 Task: Add Attachment from computer to Card Card0000000337 in Board Board0000000085 in Workspace WS0000000029 in Trello. Add Cover Green to Card Card0000000337 in Board Board0000000085 in Workspace WS0000000029 in Trello. Add "Move Card To …" Button titled Button0000000337 to "top" of the list "To Do" to Card Card0000000337 in Board Board0000000085 in Workspace WS0000000029 in Trello. Add Description DS0000000337 to Card Card0000000338 in Board Board0000000085 in Workspace WS0000000029 in Trello. Add Comment CM0000000337 to Card Card0000000338 in Board Board0000000085 in Workspace WS0000000029 in Trello
Action: Mouse moved to (68, 325)
Screenshot: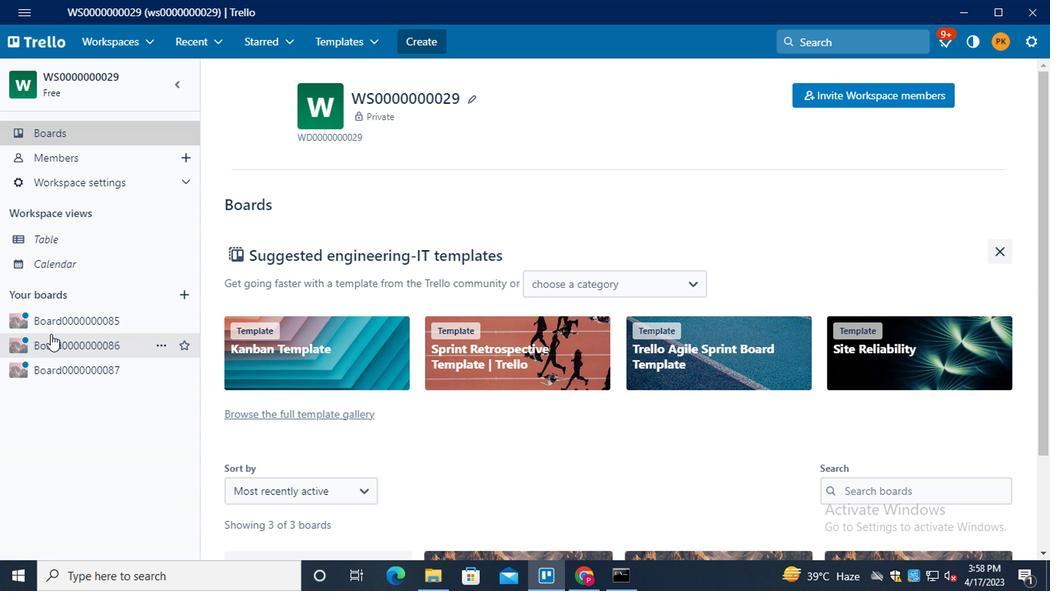 
Action: Mouse pressed left at (68, 325)
Screenshot: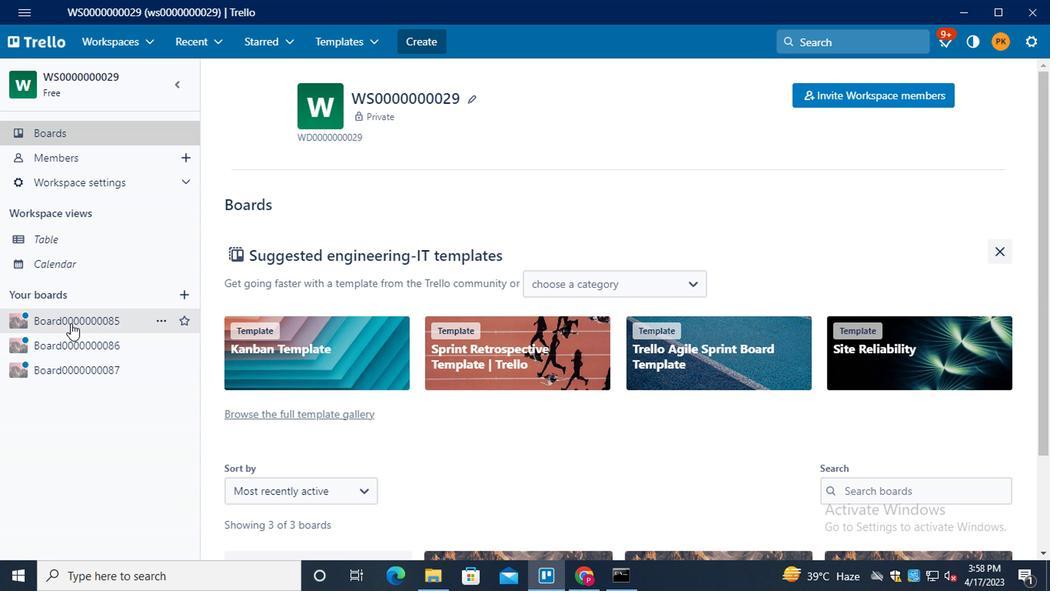 
Action: Mouse moved to (337, 163)
Screenshot: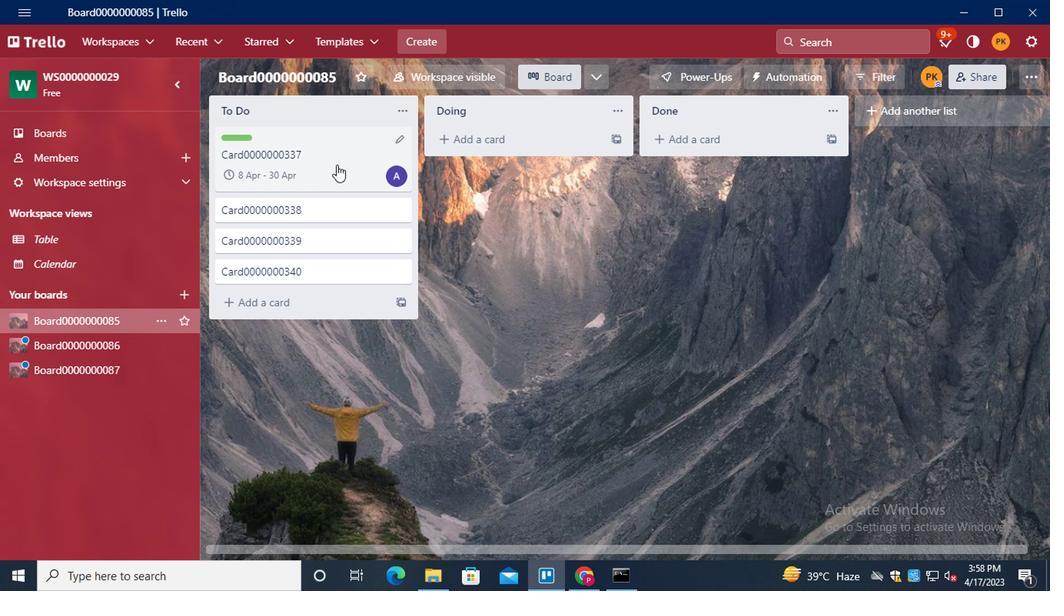 
Action: Mouse pressed left at (337, 163)
Screenshot: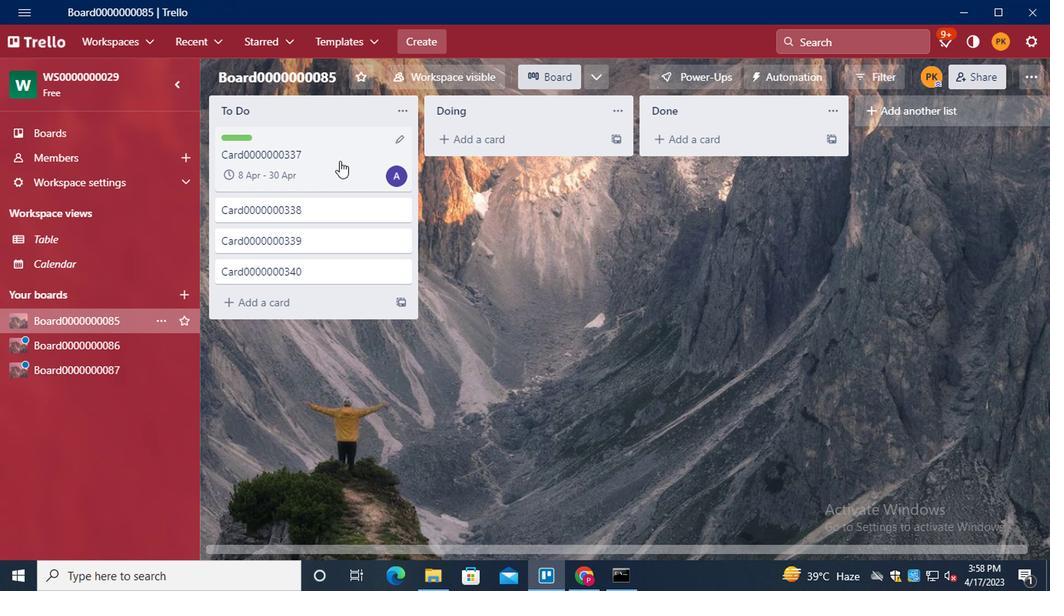 
Action: Mouse moved to (737, 268)
Screenshot: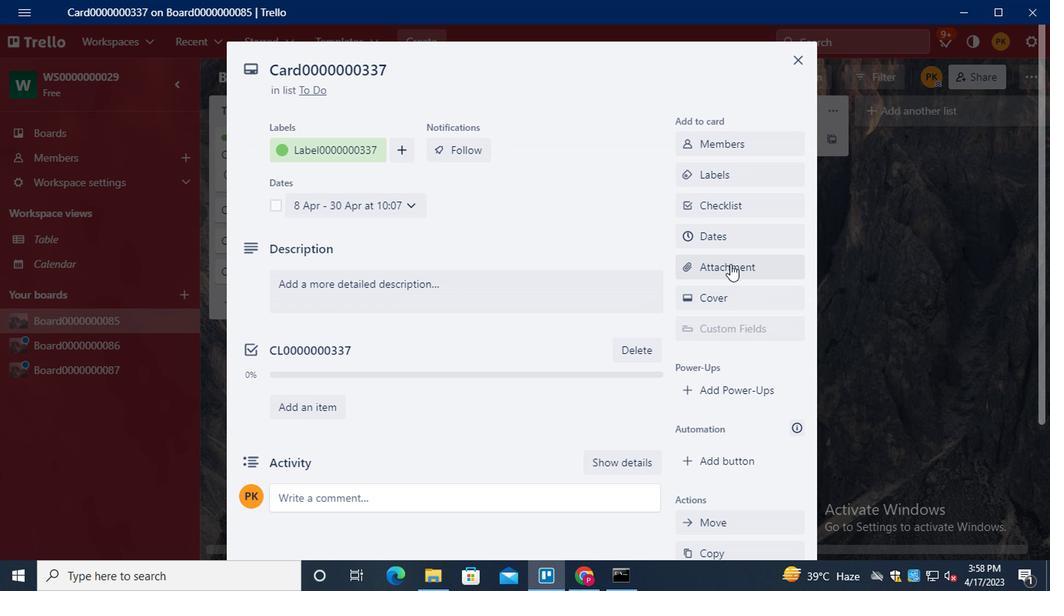 
Action: Mouse pressed left at (737, 268)
Screenshot: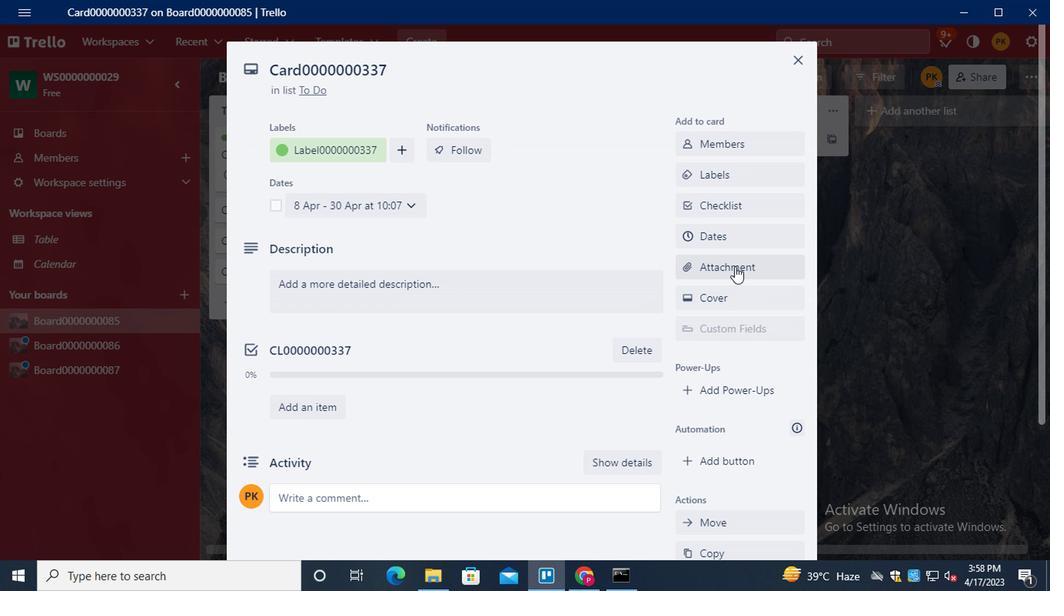 
Action: Mouse moved to (763, 137)
Screenshot: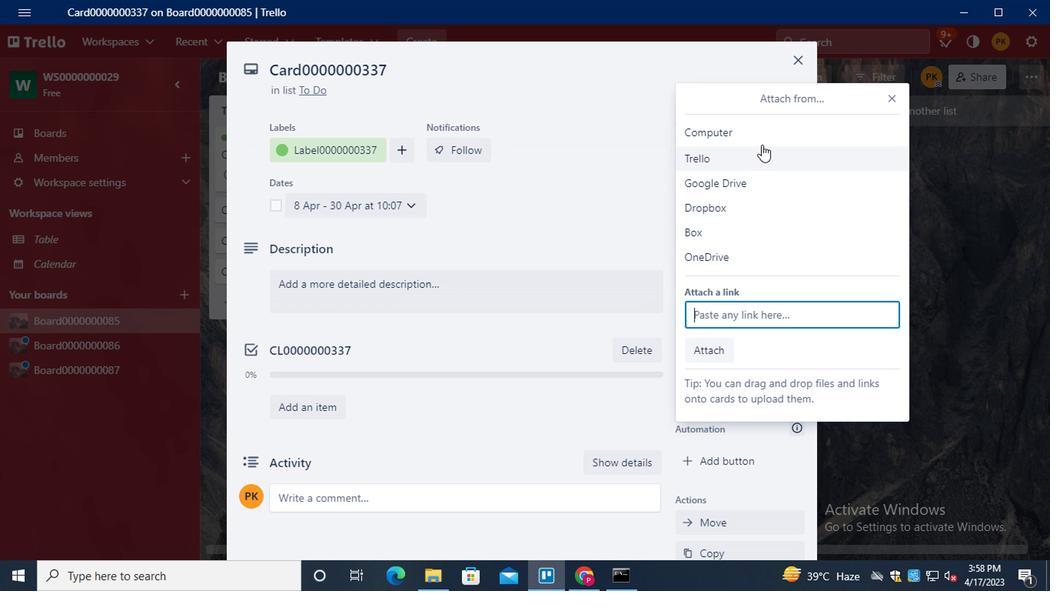 
Action: Mouse pressed left at (763, 137)
Screenshot: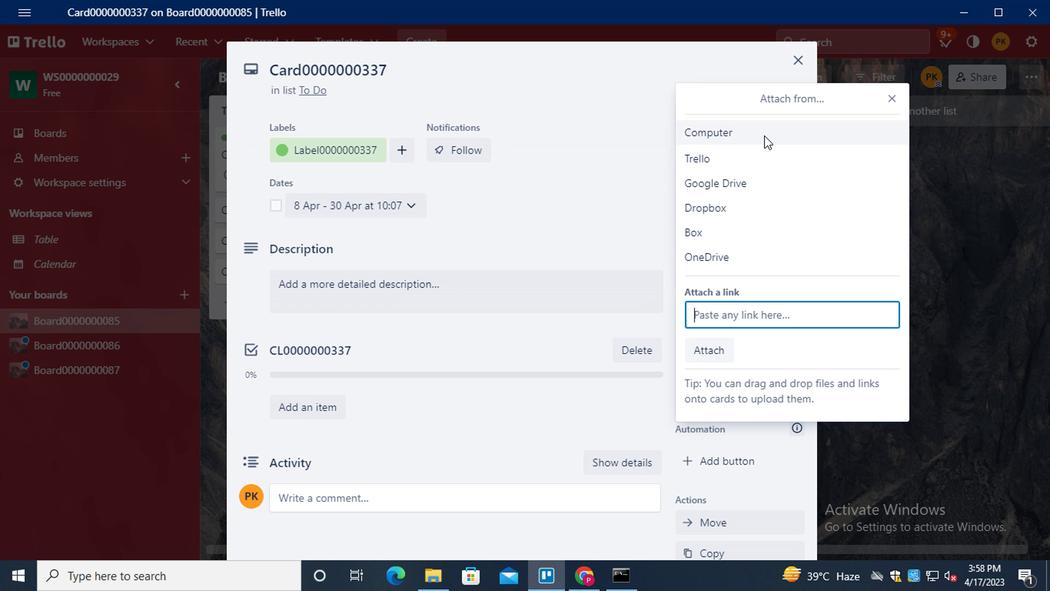 
Action: Mouse moved to (316, 124)
Screenshot: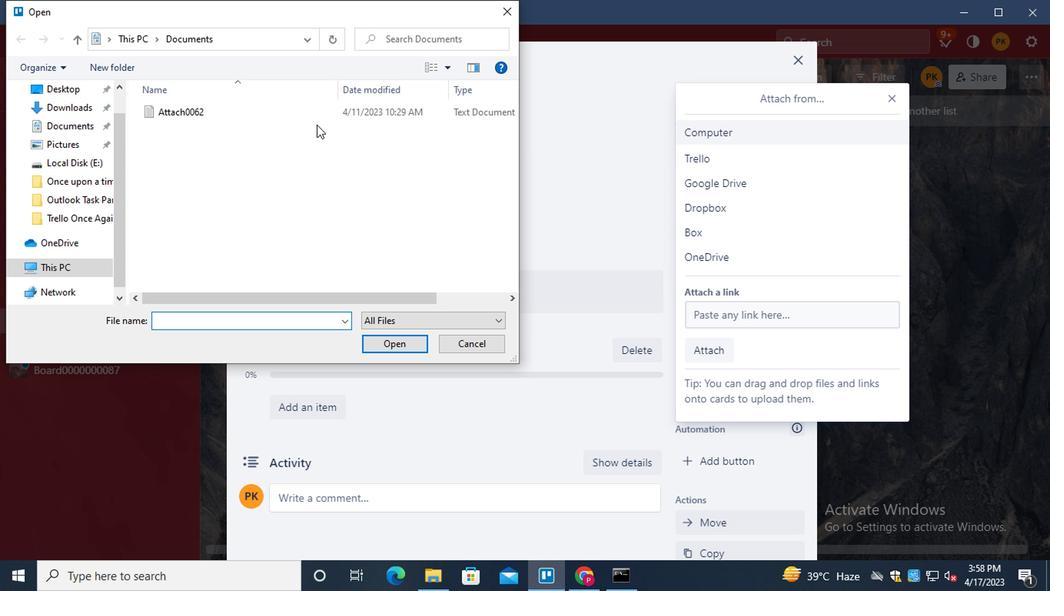 
Action: Mouse pressed left at (316, 124)
Screenshot: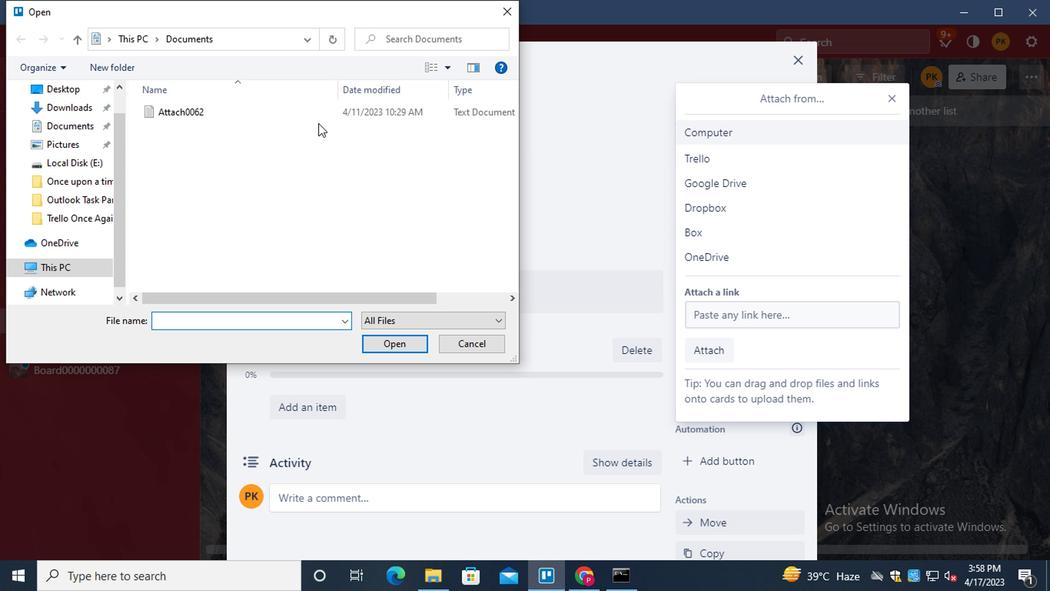 
Action: Mouse moved to (325, 115)
Screenshot: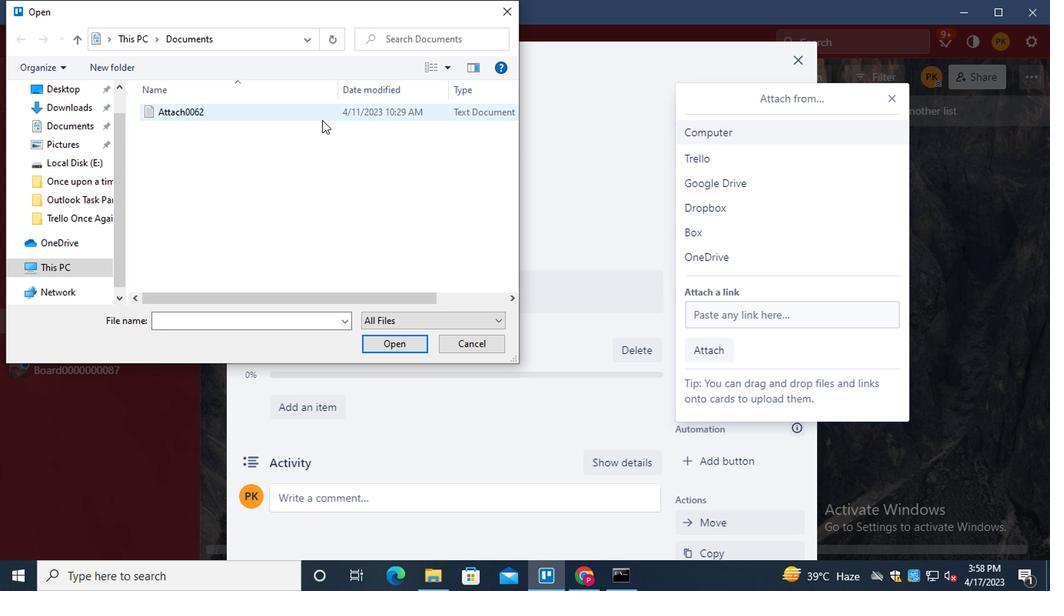 
Action: Mouse pressed left at (325, 115)
Screenshot: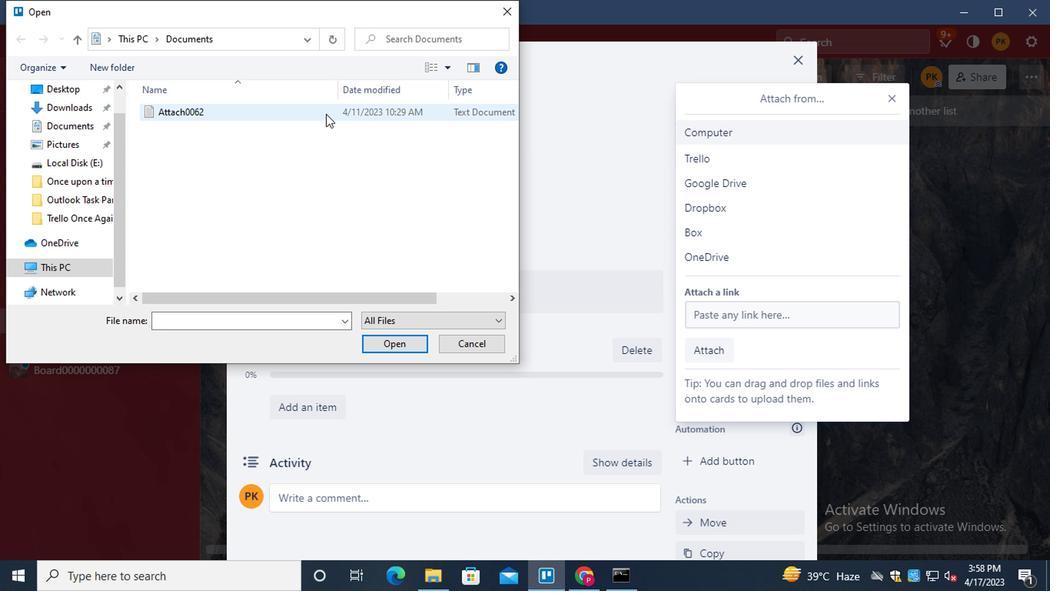 
Action: Mouse moved to (389, 338)
Screenshot: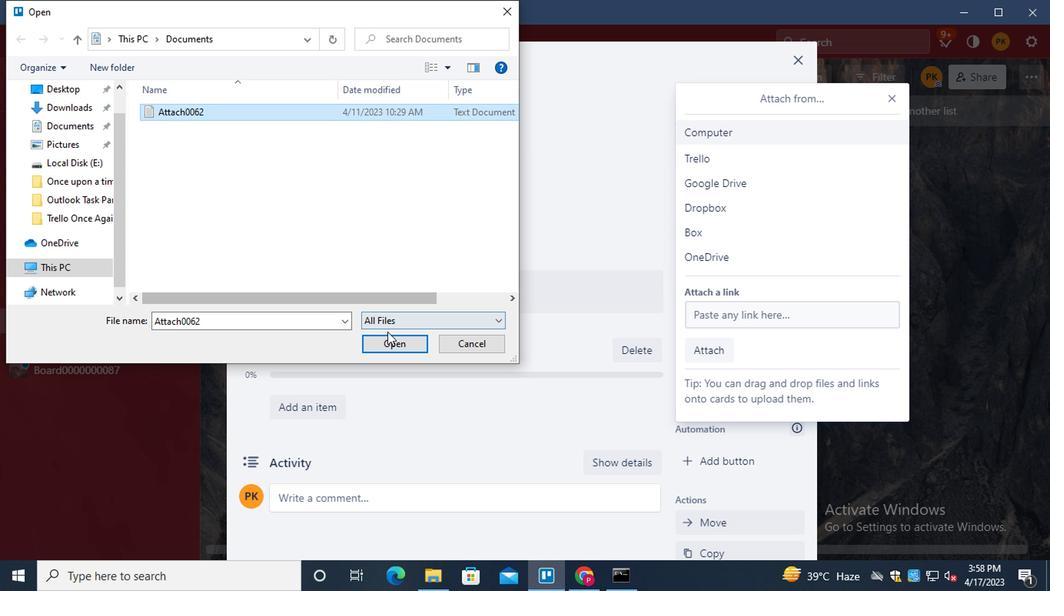 
Action: Mouse pressed left at (389, 338)
Screenshot: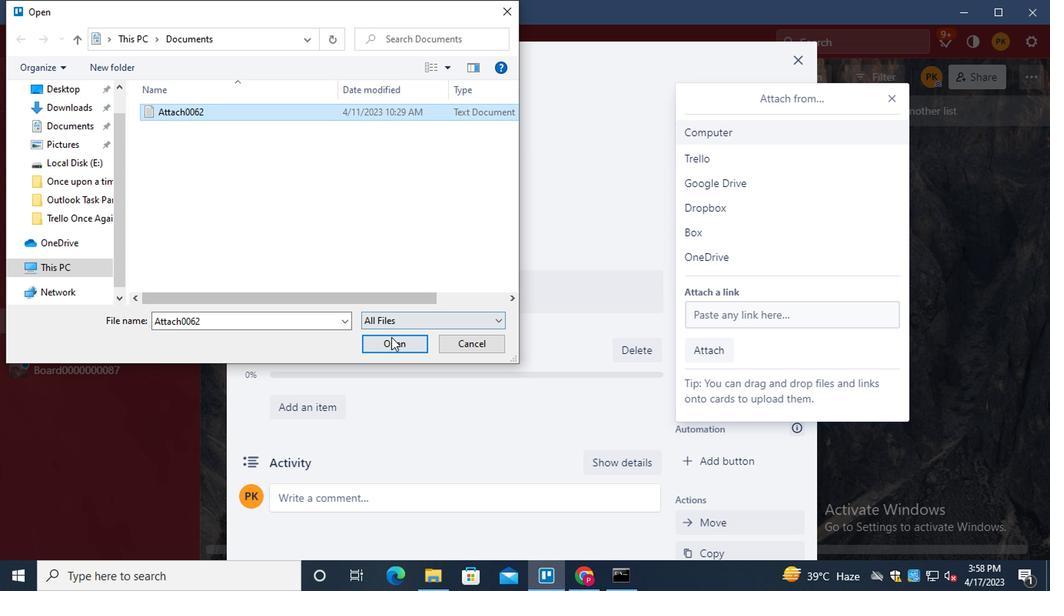 
Action: Mouse moved to (722, 300)
Screenshot: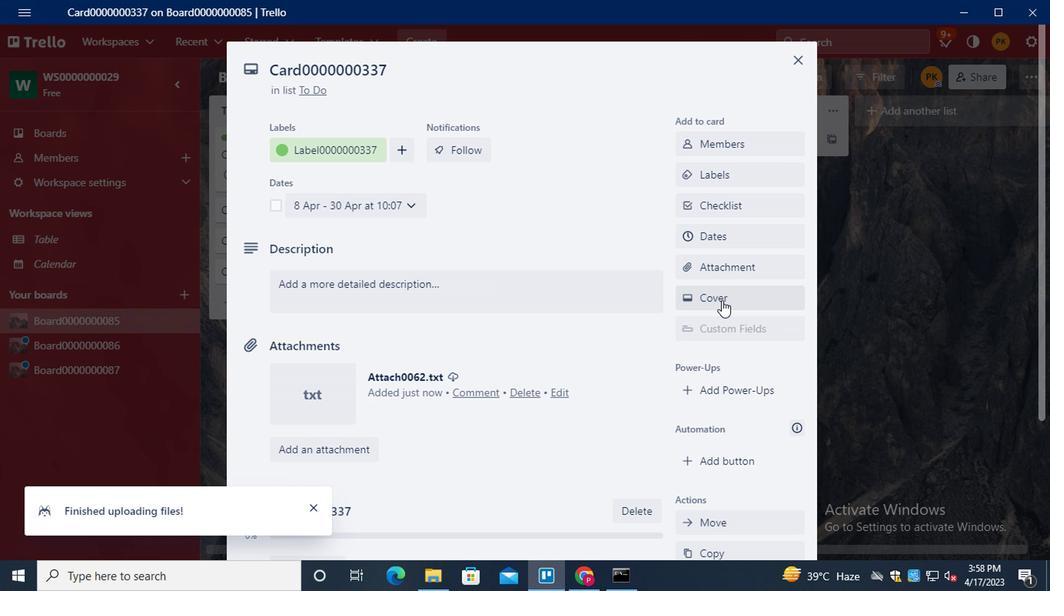 
Action: Mouse pressed left at (722, 300)
Screenshot: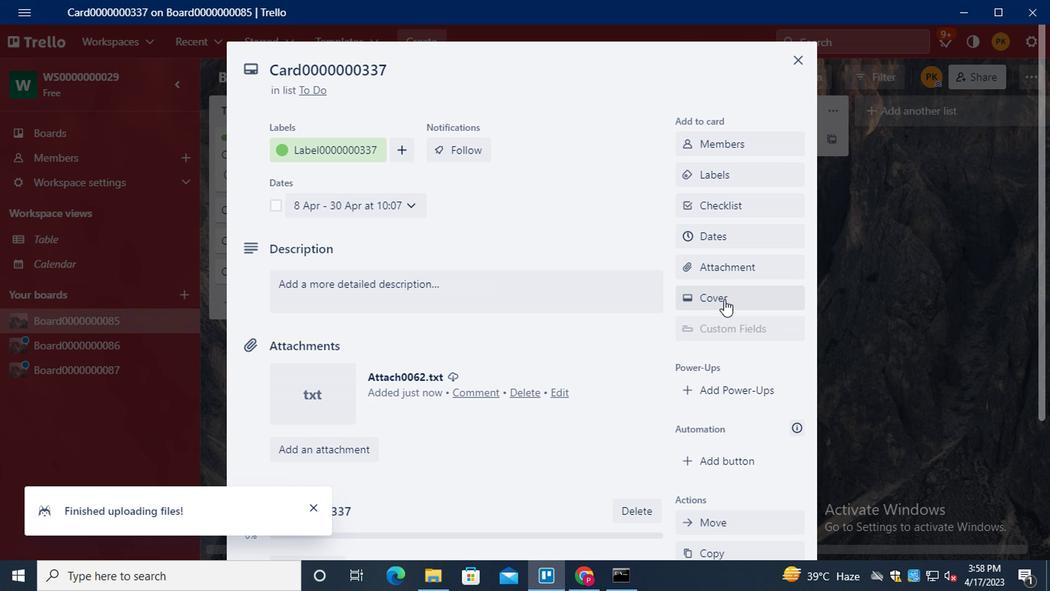 
Action: Mouse moved to (703, 260)
Screenshot: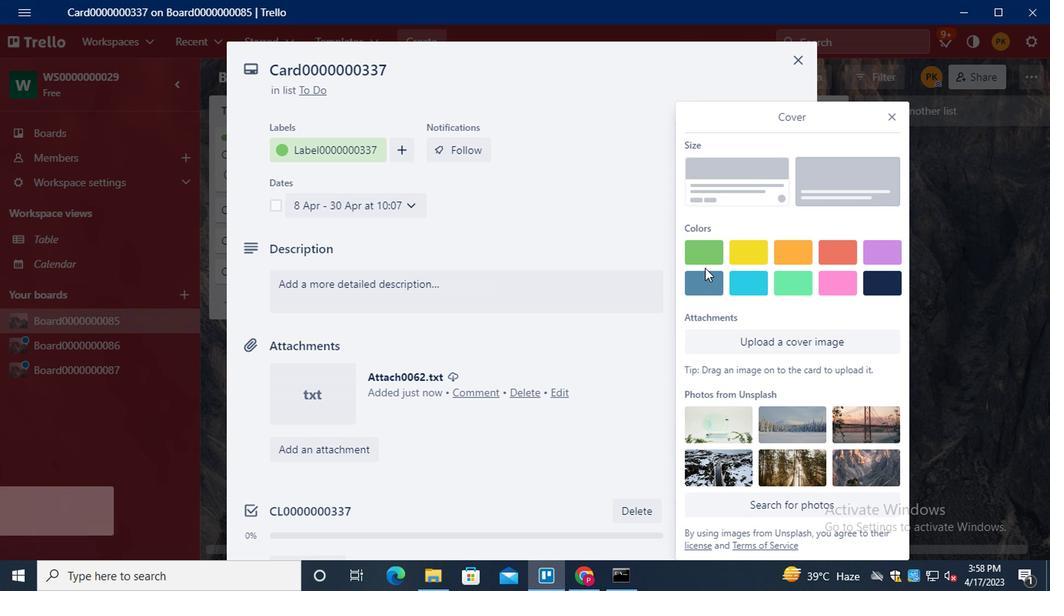 
Action: Mouse pressed left at (703, 260)
Screenshot: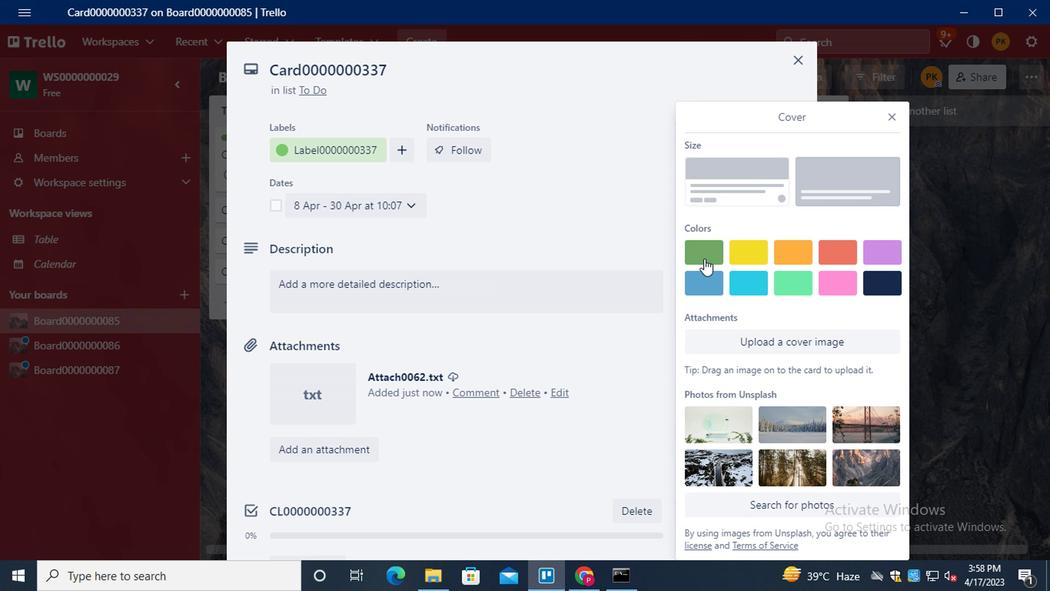 
Action: Mouse moved to (889, 91)
Screenshot: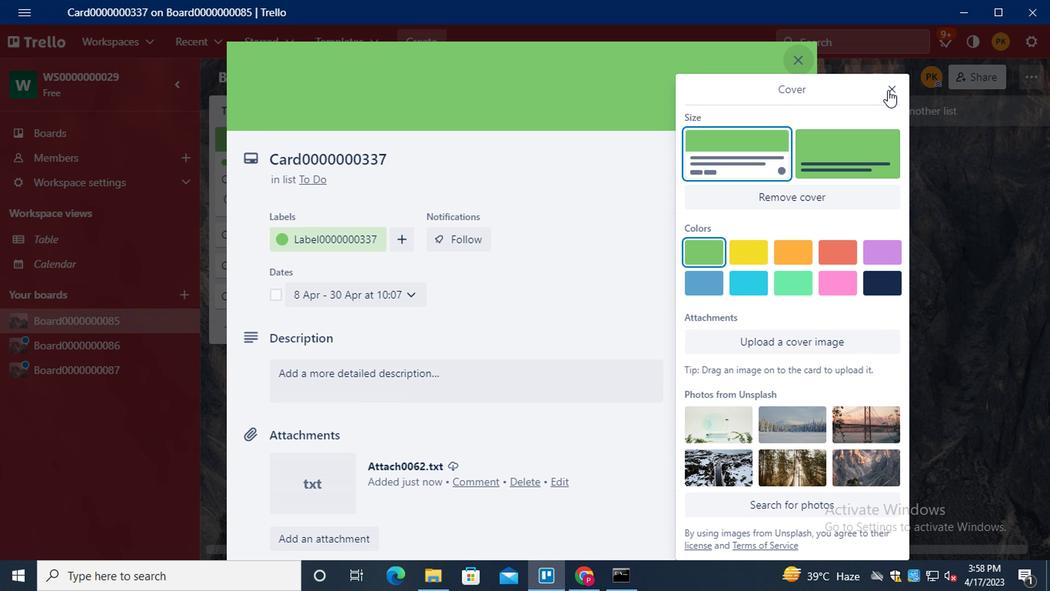 
Action: Mouse pressed left at (889, 91)
Screenshot: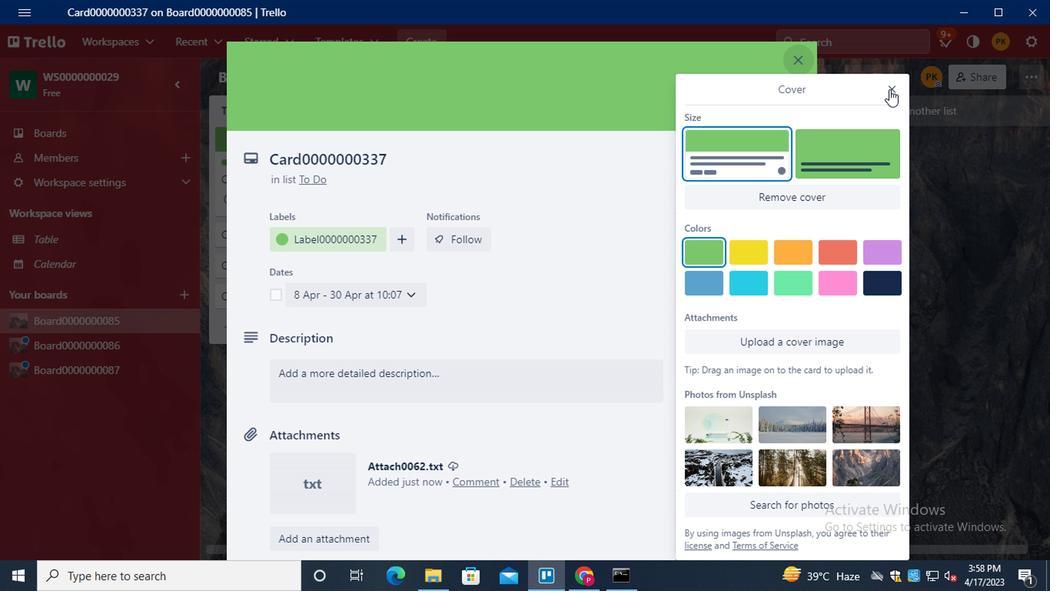 
Action: Mouse moved to (598, 326)
Screenshot: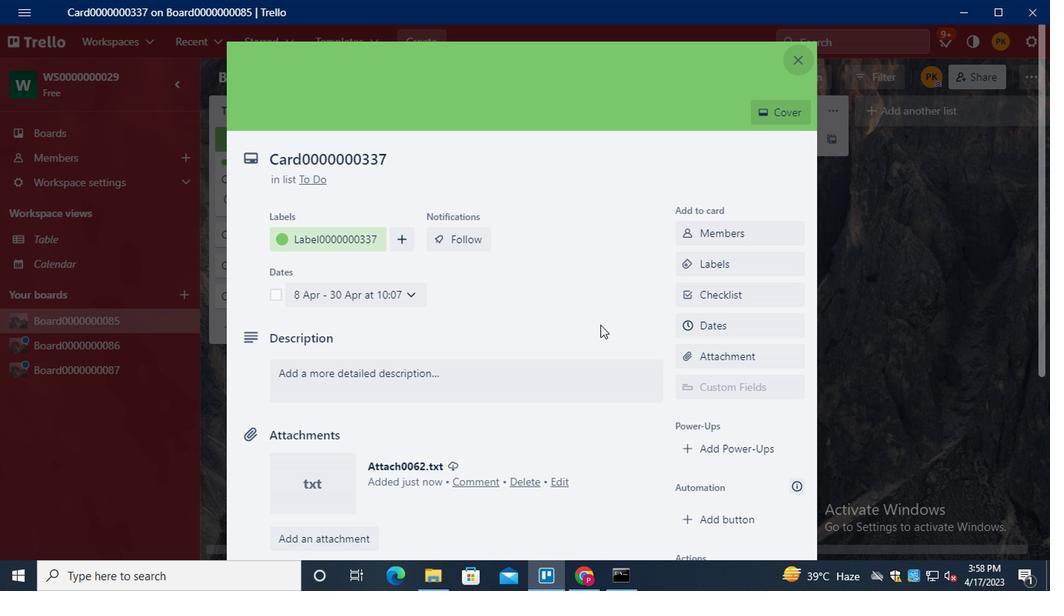 
Action: Mouse scrolled (598, 325) with delta (0, 0)
Screenshot: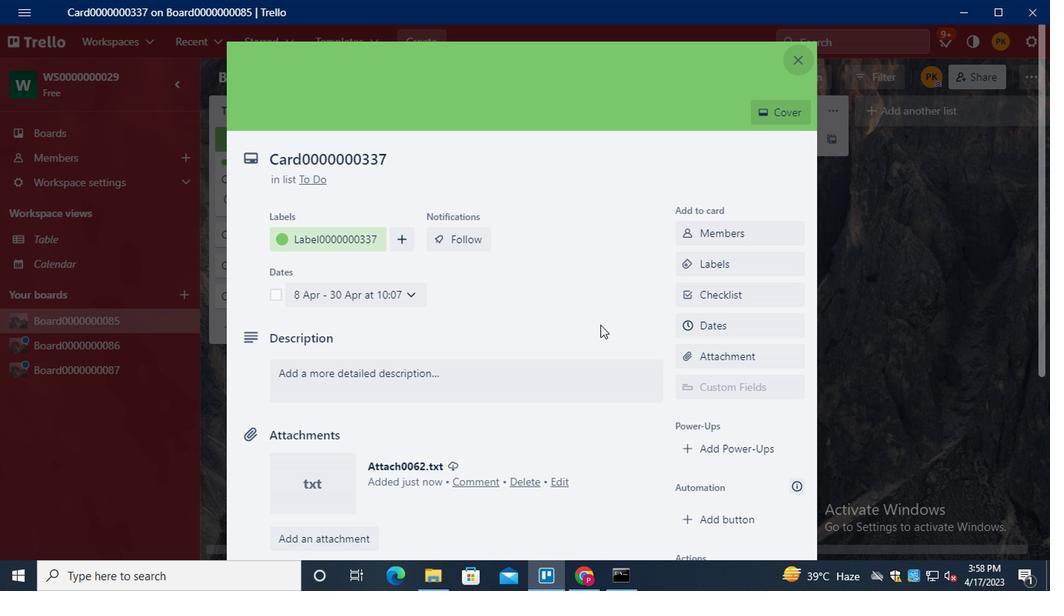 
Action: Mouse scrolled (598, 325) with delta (0, 0)
Screenshot: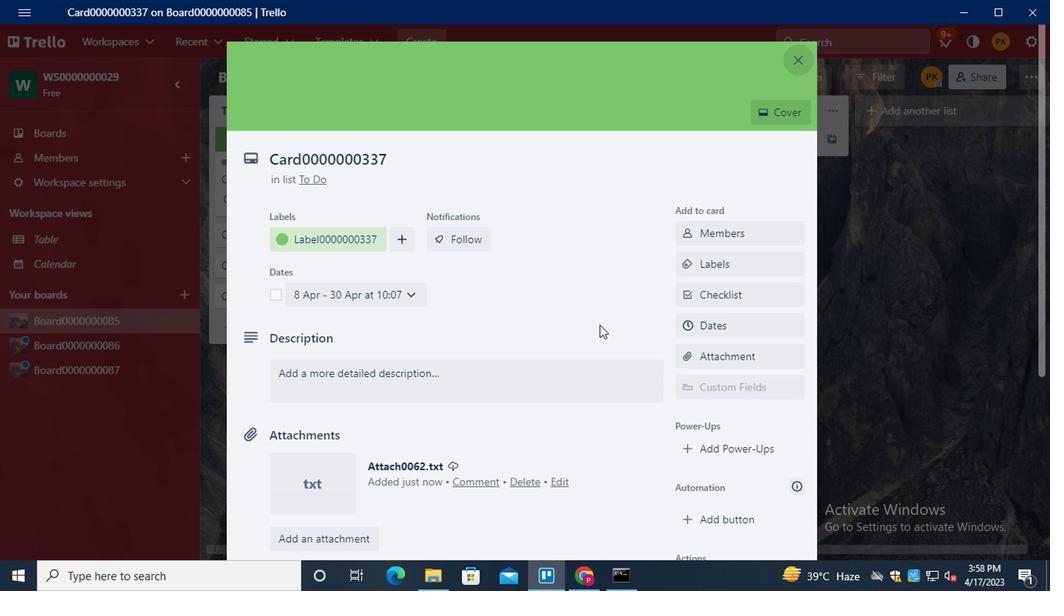 
Action: Mouse moved to (738, 373)
Screenshot: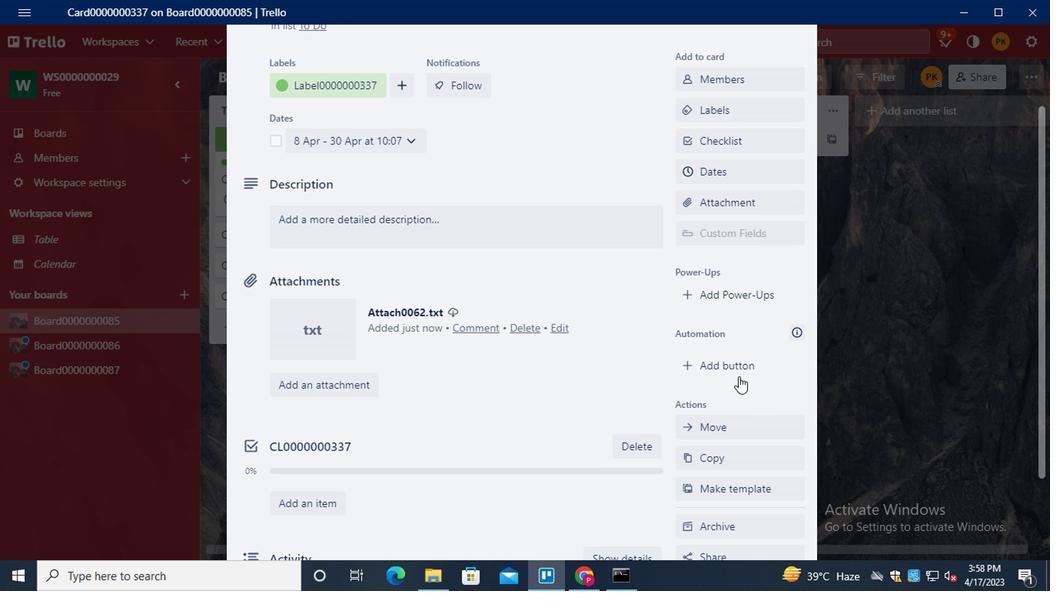 
Action: Mouse pressed left at (738, 373)
Screenshot: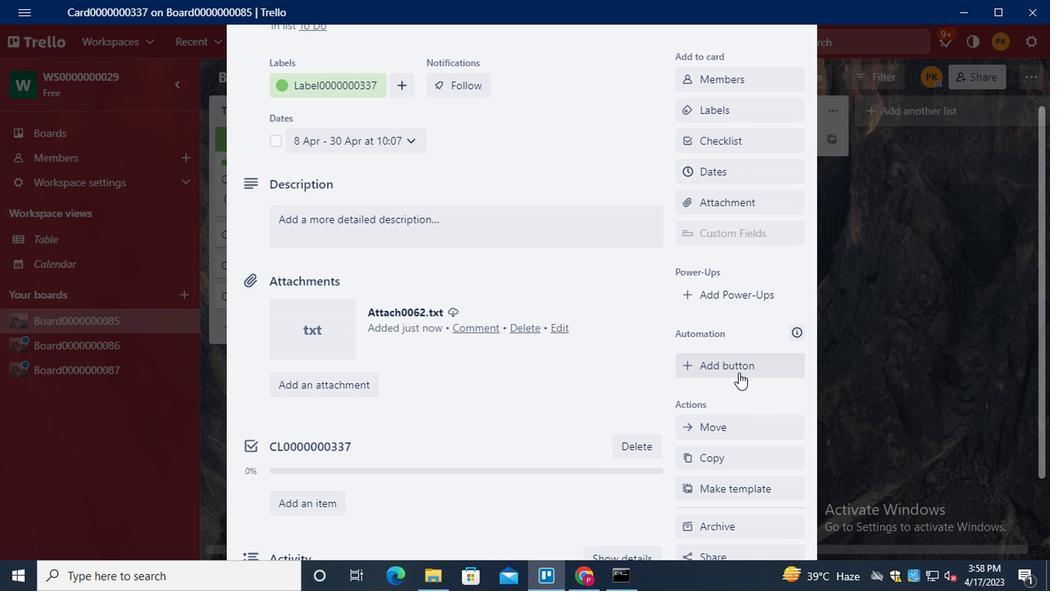 
Action: Mouse moved to (756, 142)
Screenshot: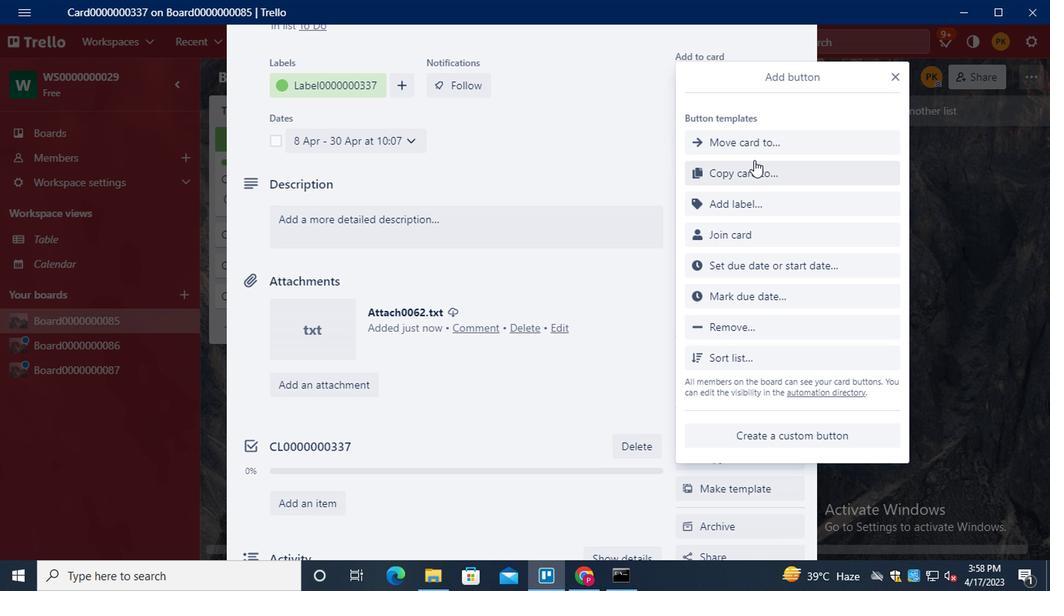 
Action: Mouse pressed left at (756, 142)
Screenshot: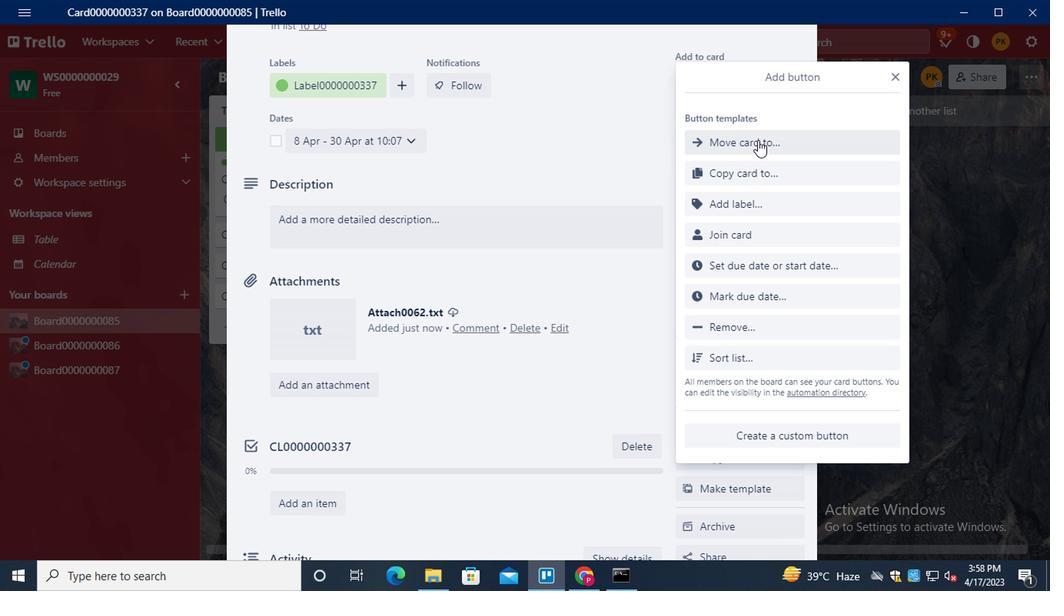 
Action: Mouse moved to (829, 219)
Screenshot: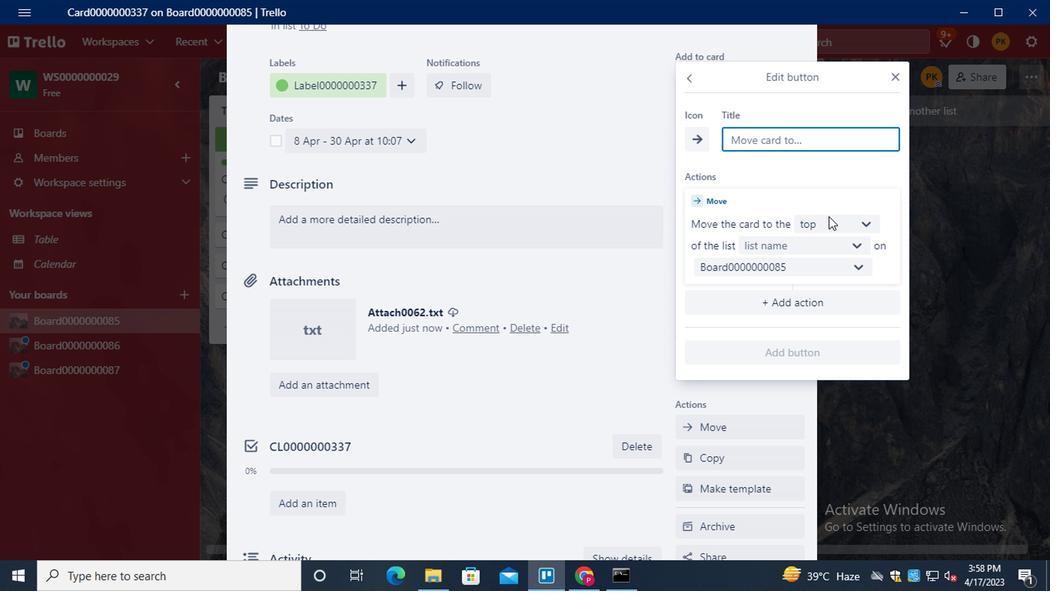 
Action: Mouse pressed left at (829, 219)
Screenshot: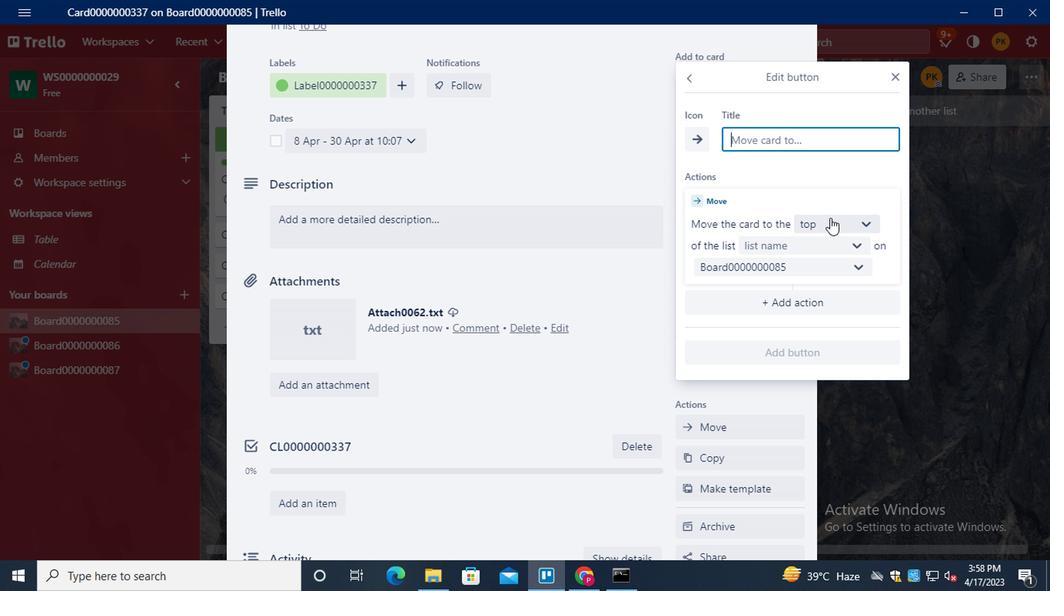 
Action: Mouse moved to (837, 222)
Screenshot: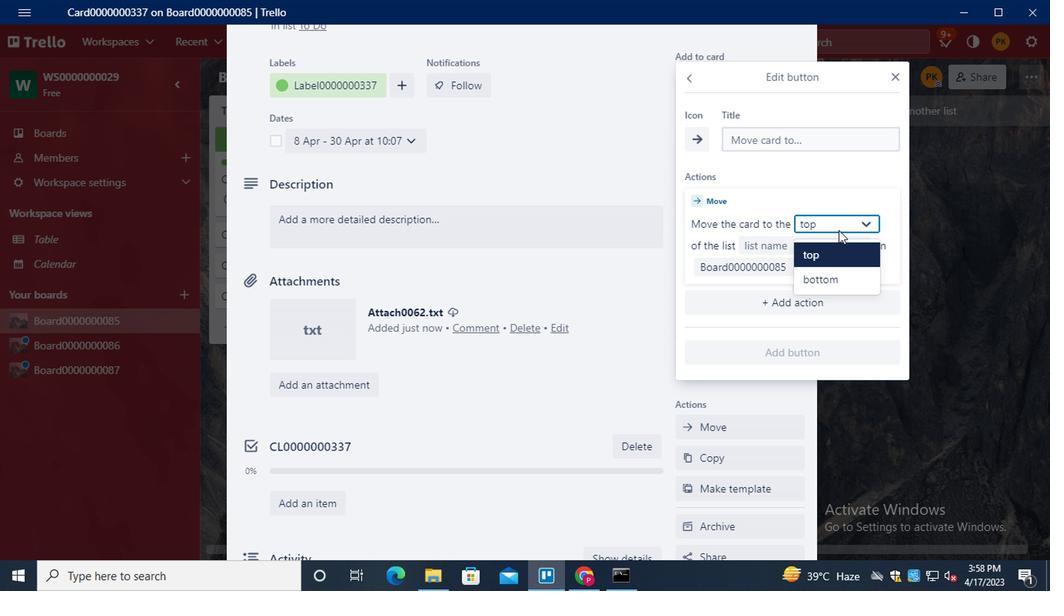 
Action: Mouse pressed left at (837, 222)
Screenshot: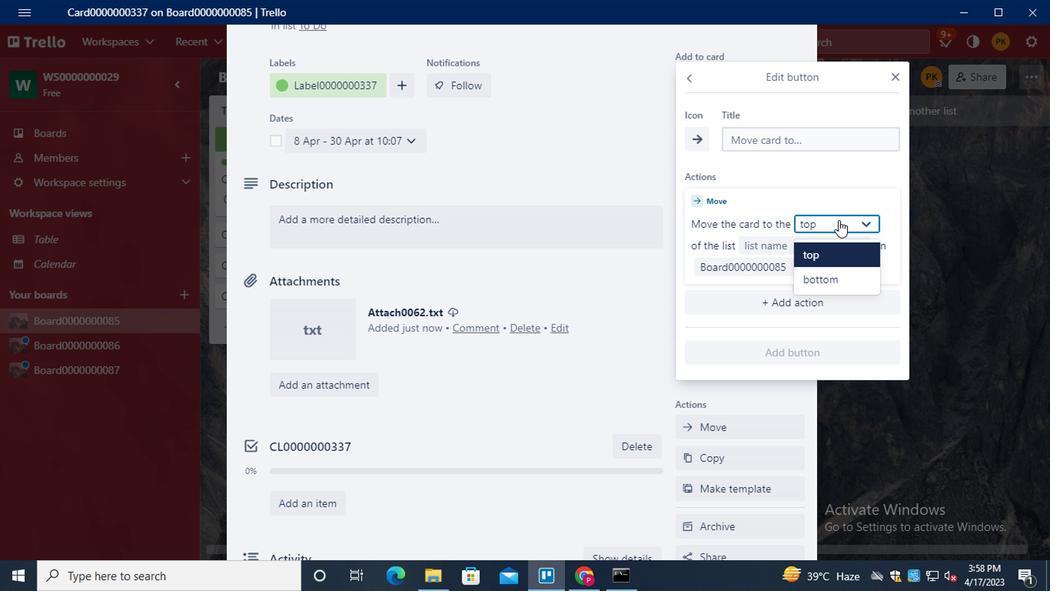 
Action: Mouse moved to (783, 149)
Screenshot: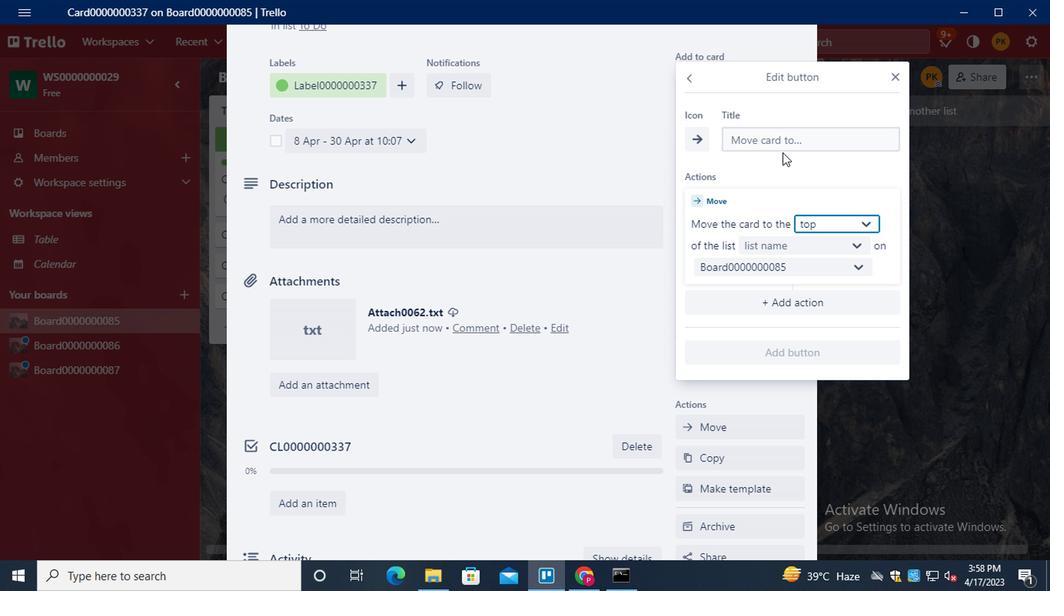
Action: Mouse pressed left at (783, 149)
Screenshot: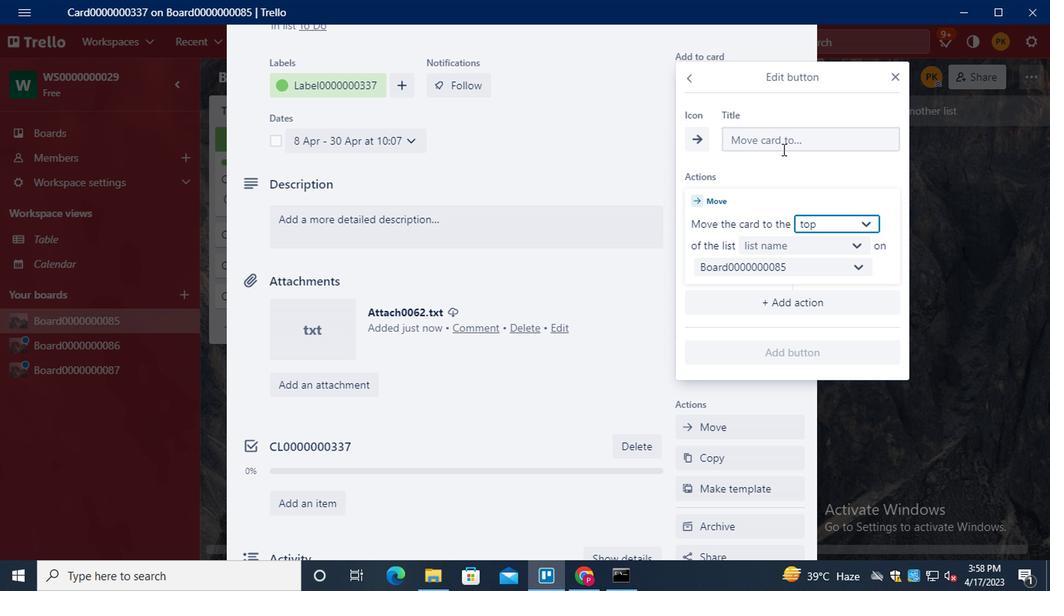 
Action: Key pressed <Key.shift>BUTTON0000000337
Screenshot: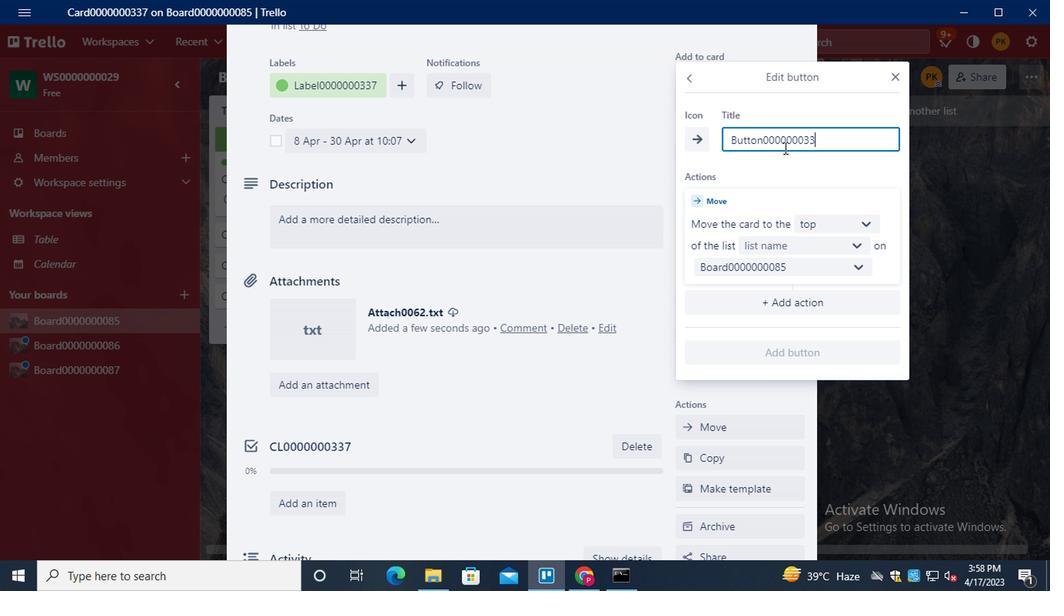 
Action: Mouse moved to (797, 249)
Screenshot: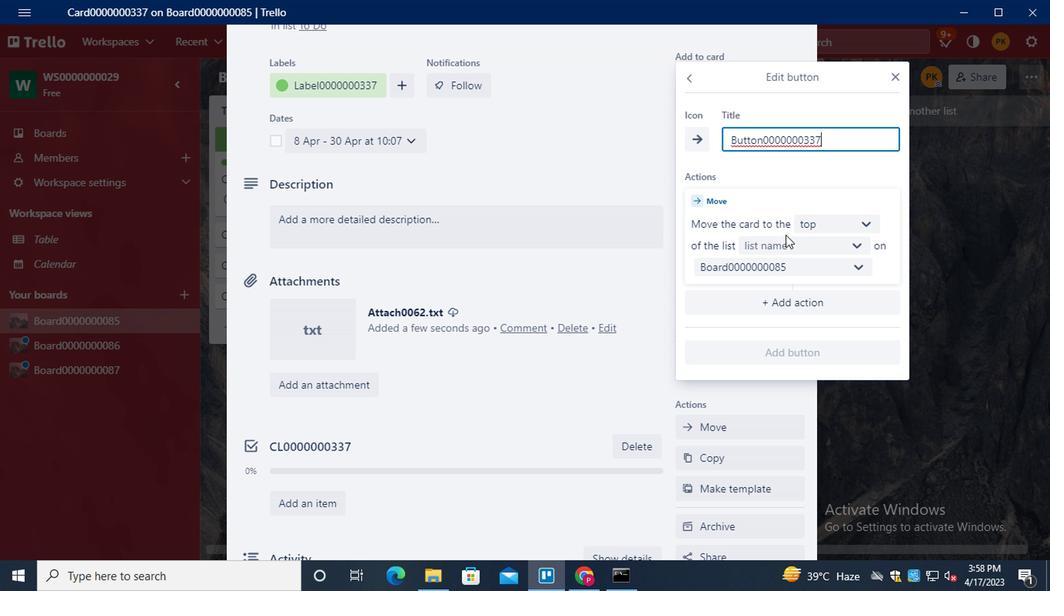 
Action: Mouse pressed left at (797, 249)
Screenshot: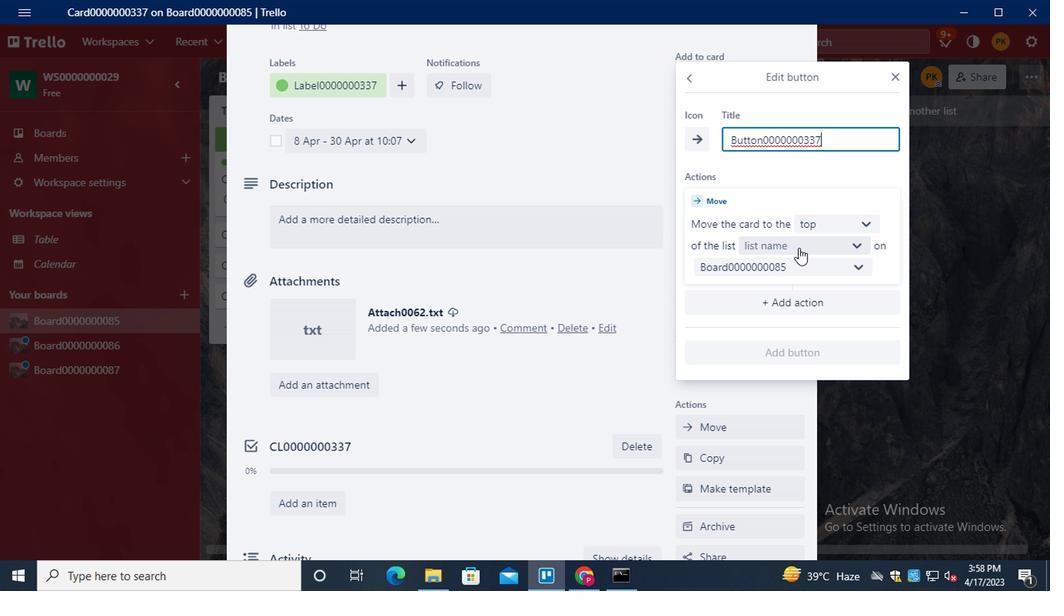 
Action: Mouse moved to (784, 286)
Screenshot: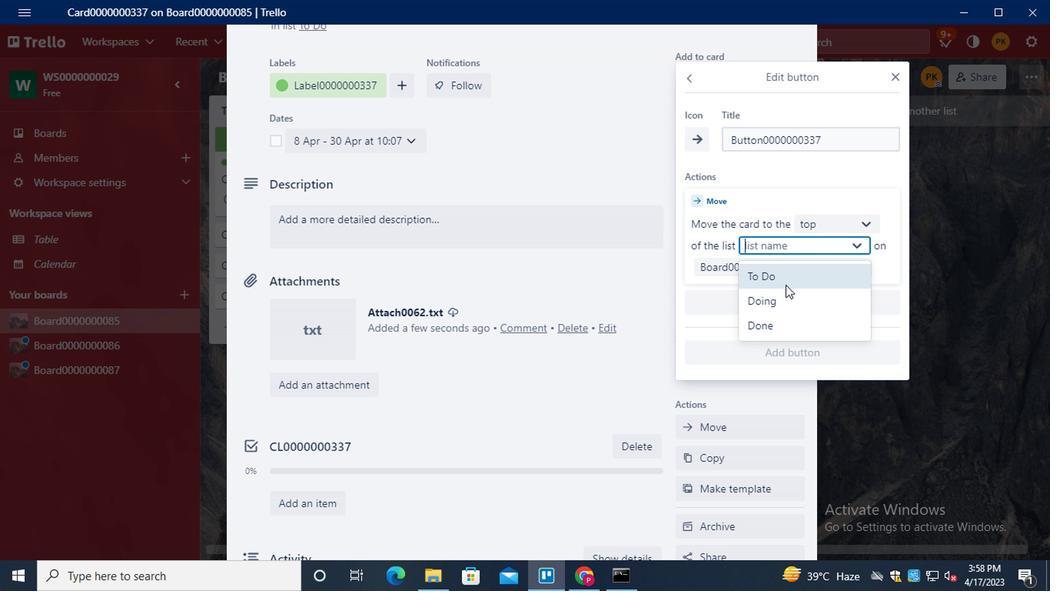 
Action: Mouse pressed left at (784, 286)
Screenshot: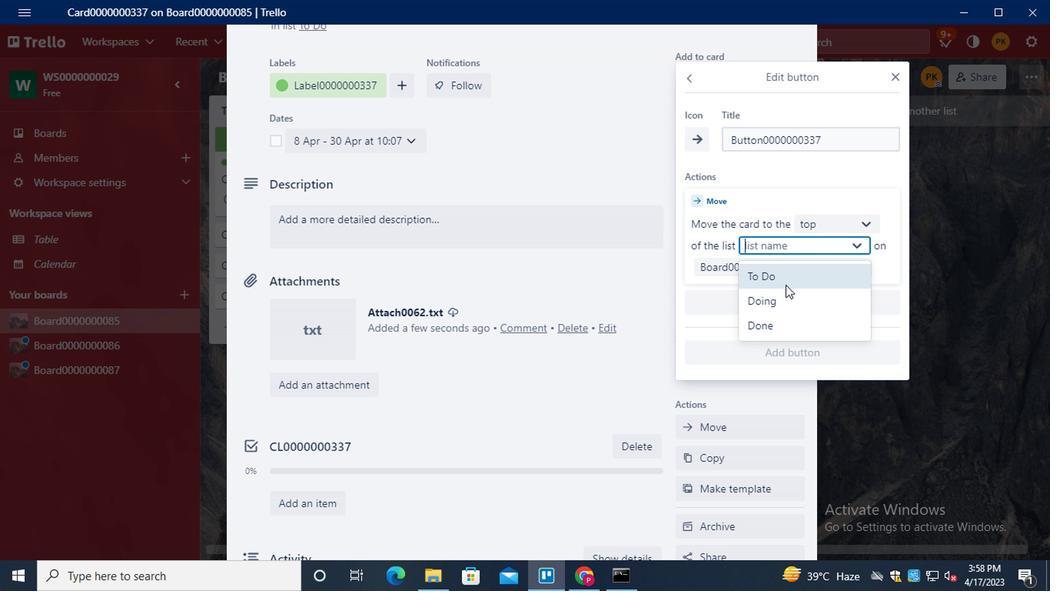 
Action: Mouse moved to (800, 352)
Screenshot: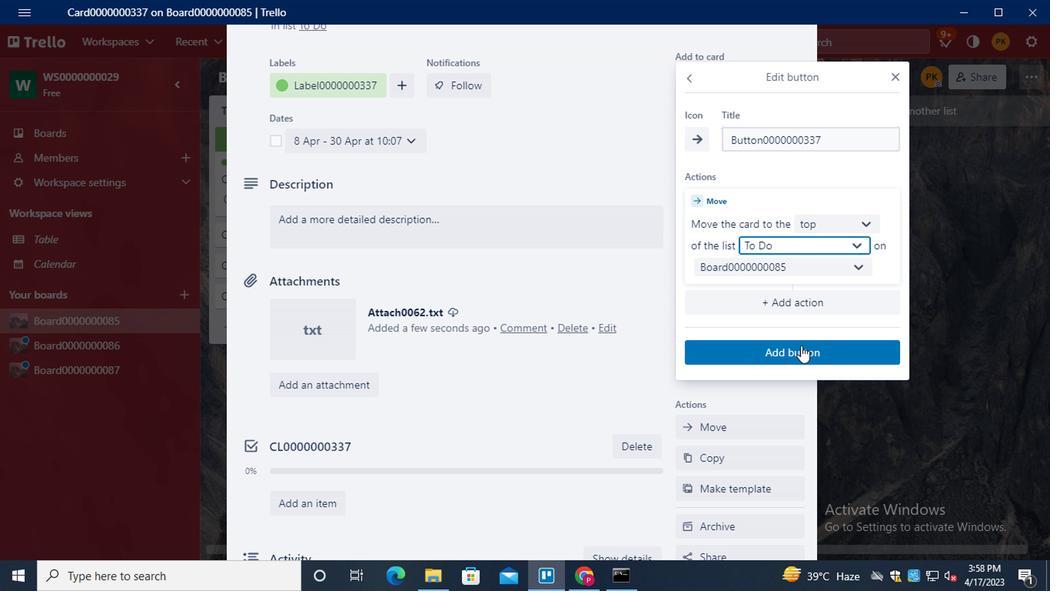 
Action: Mouse pressed left at (800, 352)
Screenshot: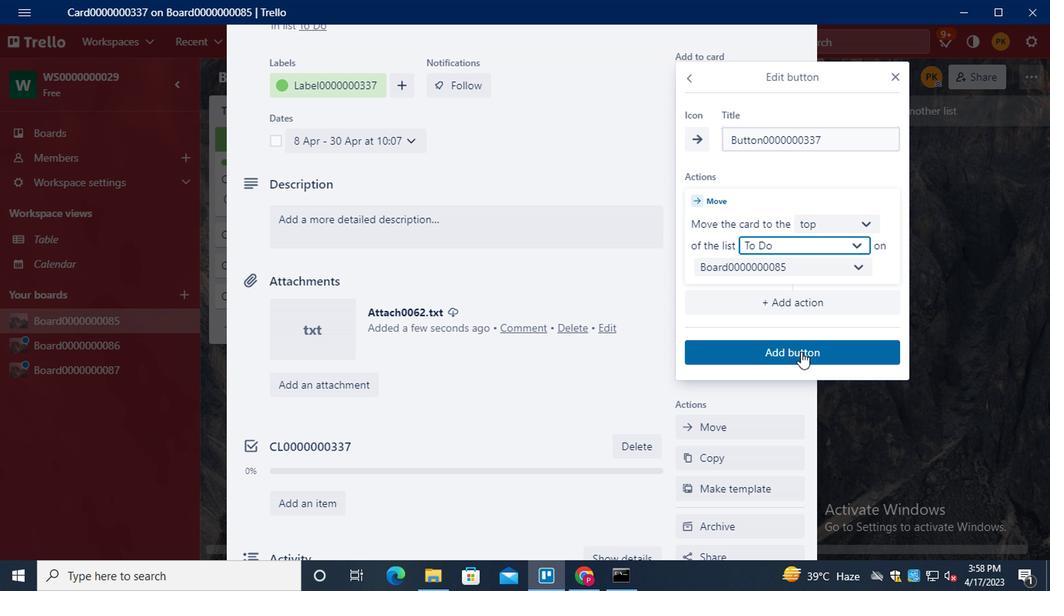 
Action: Mouse moved to (427, 234)
Screenshot: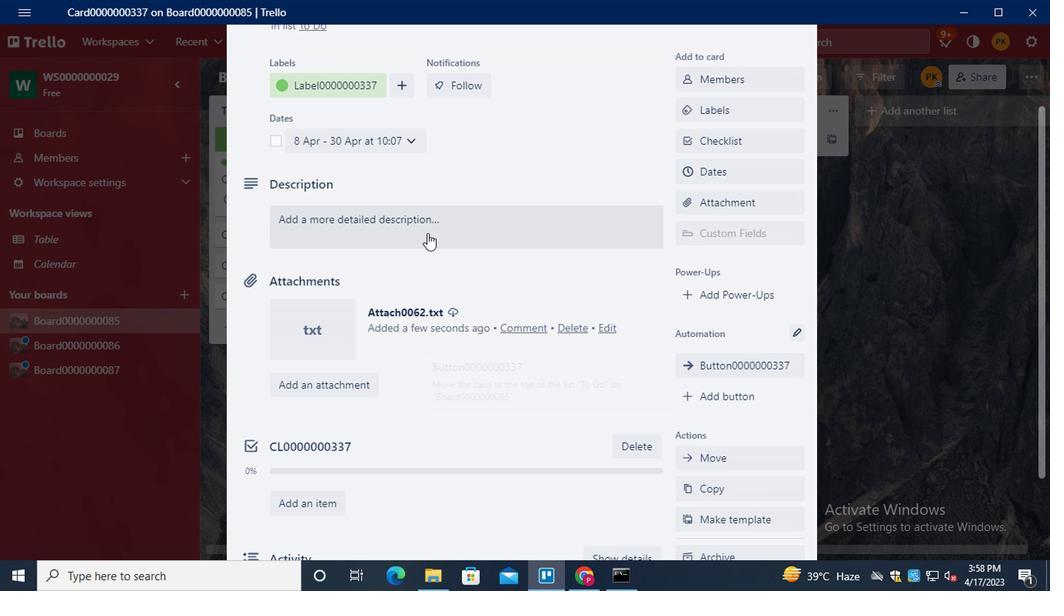 
Action: Mouse pressed left at (427, 234)
Screenshot: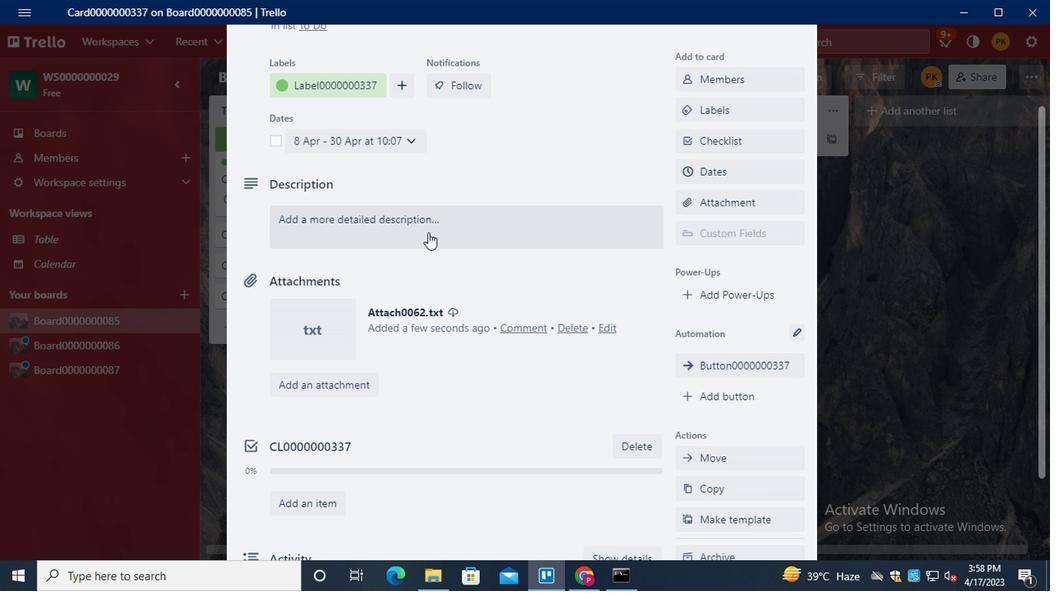 
Action: Key pressed <Key.shift>DS0000000337
Screenshot: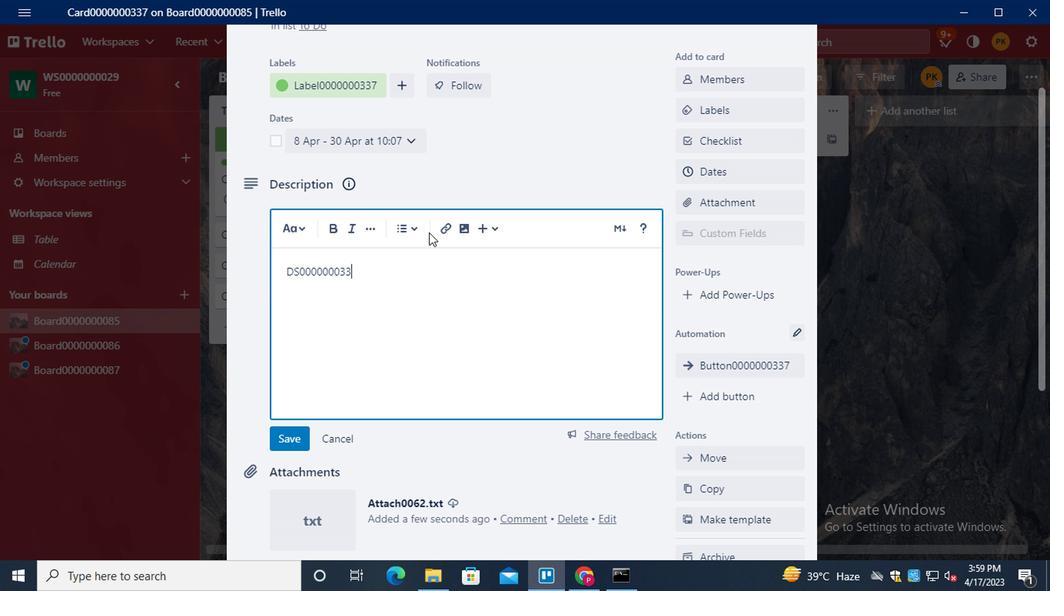 
Action: Mouse moved to (294, 447)
Screenshot: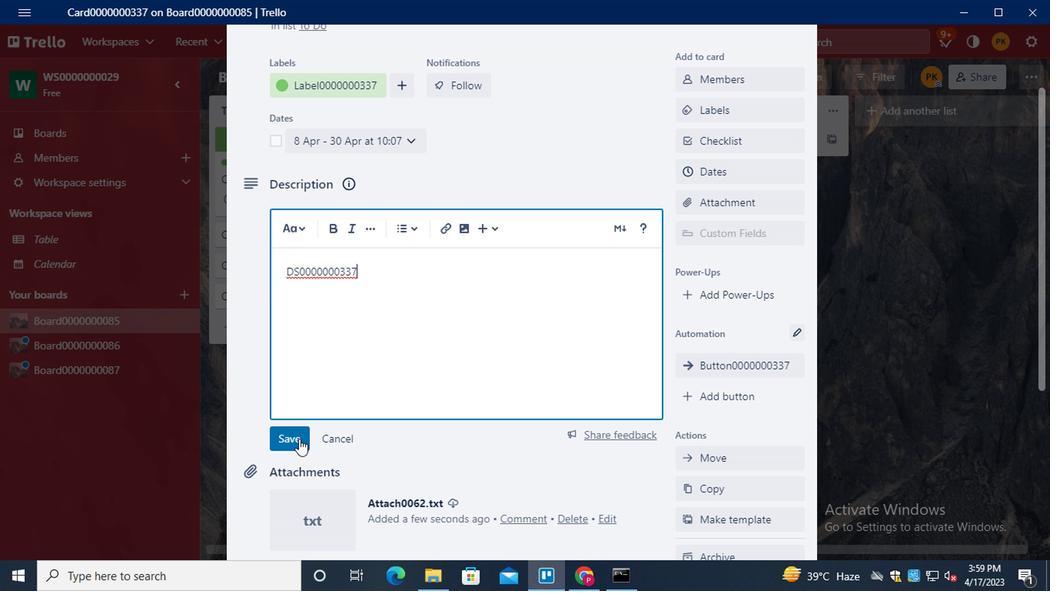 
Action: Mouse pressed left at (294, 447)
Screenshot: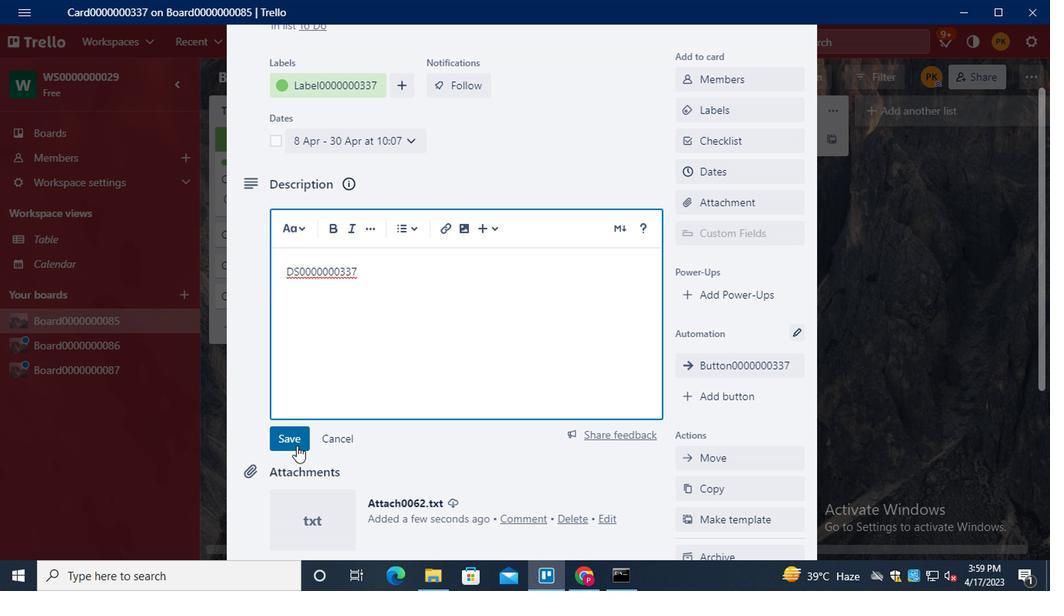 
Action: Mouse moved to (341, 400)
Screenshot: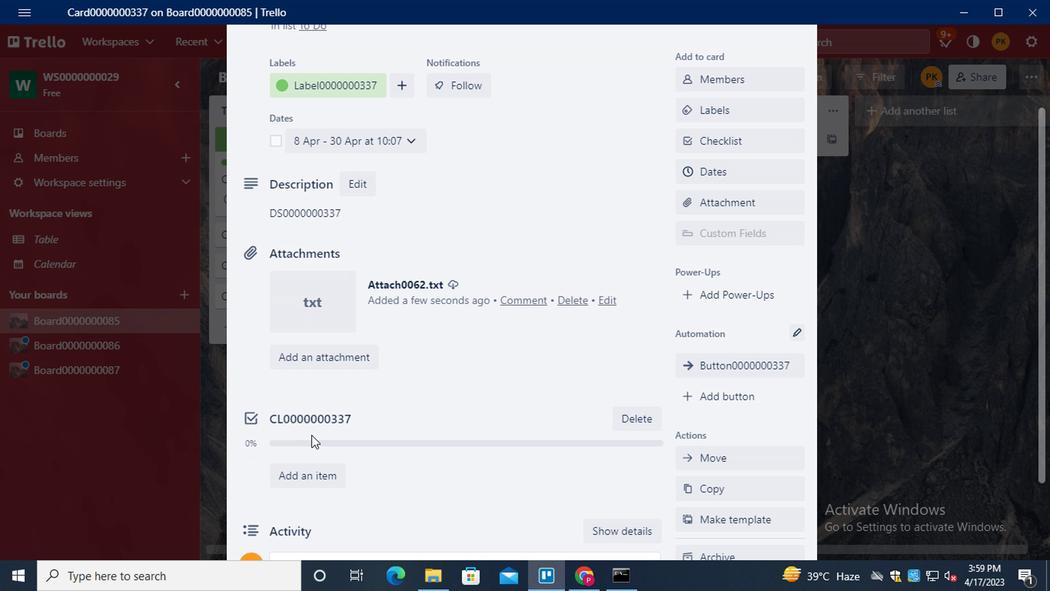 
Action: Mouse scrolled (341, 400) with delta (0, 0)
Screenshot: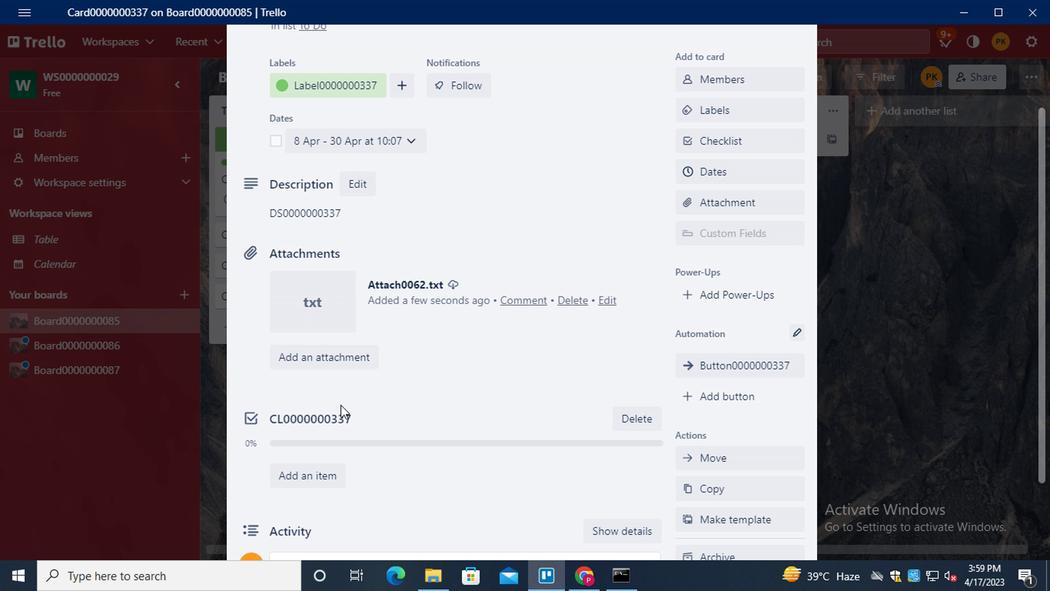 
Action: Mouse scrolled (341, 400) with delta (0, 0)
Screenshot: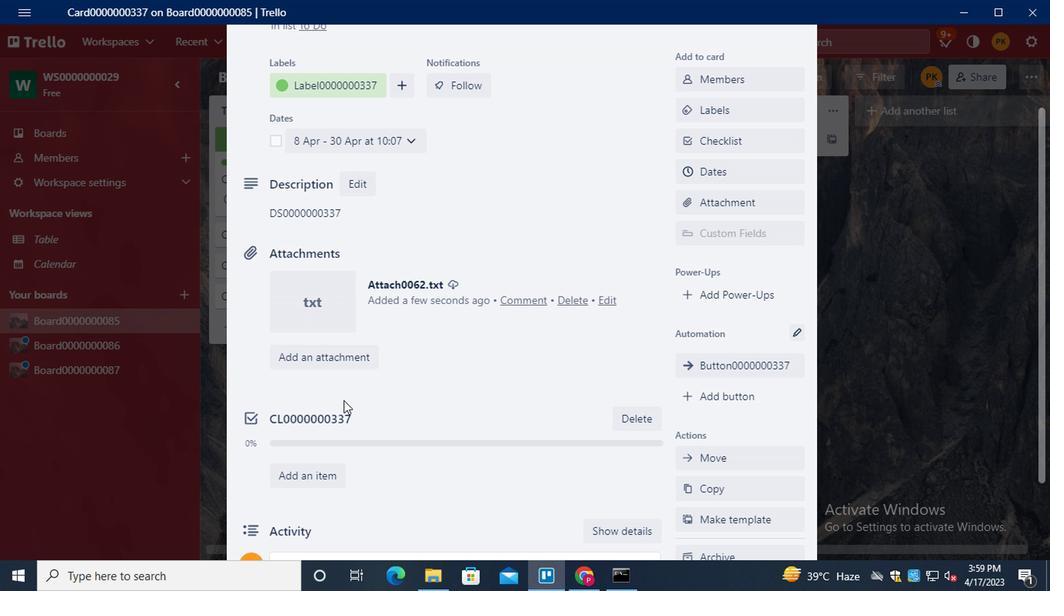 
Action: Mouse scrolled (341, 400) with delta (0, 0)
Screenshot: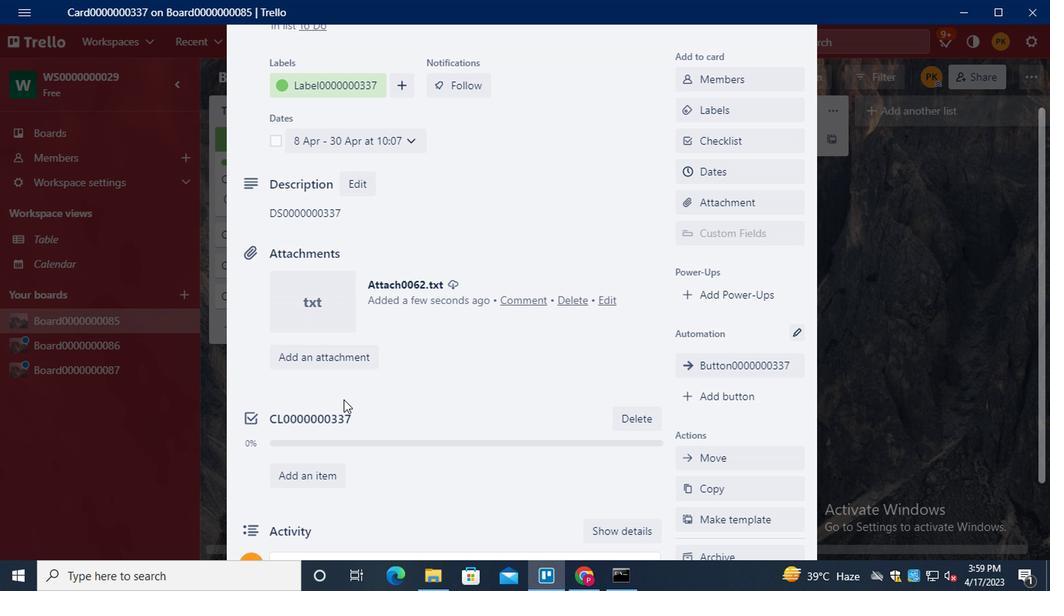 
Action: Mouse moved to (360, 451)
Screenshot: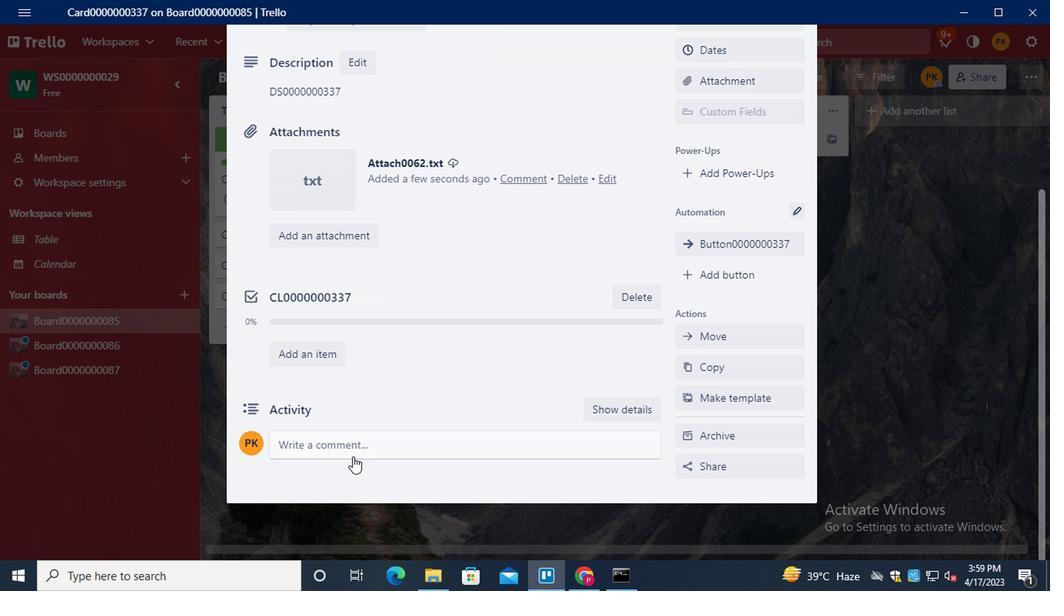 
Action: Mouse pressed left at (360, 451)
Screenshot: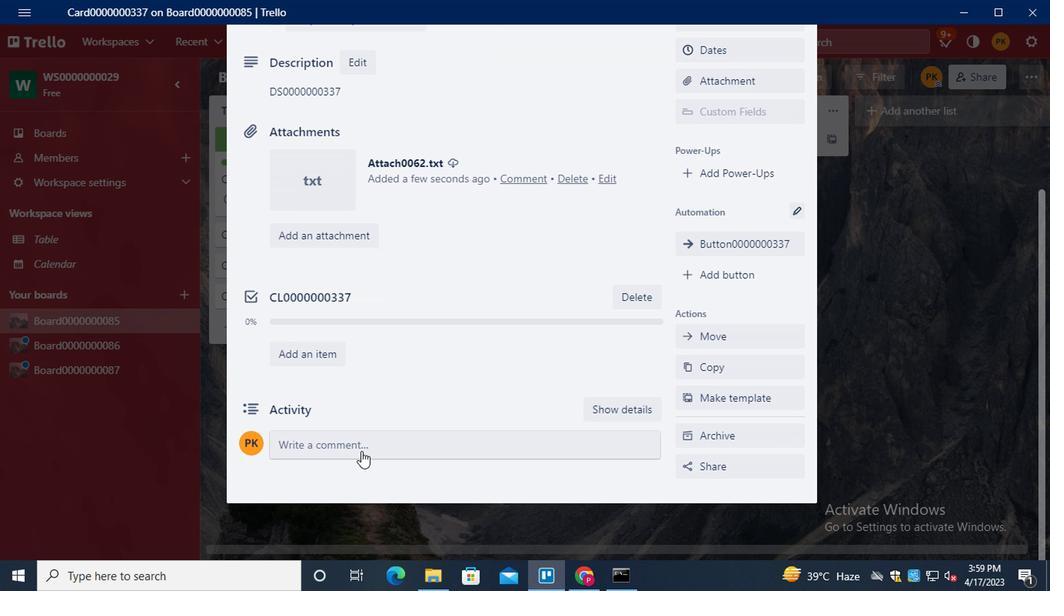 
Action: Key pressed <Key.shift><Key.shift><Key.shift><Key.shift><Key.shift><Key.shift><Key.shift><Key.shift><Key.shift><Key.shift><Key.shift><Key.shift><Key.shift><Key.shift>CM0000000337
Screenshot: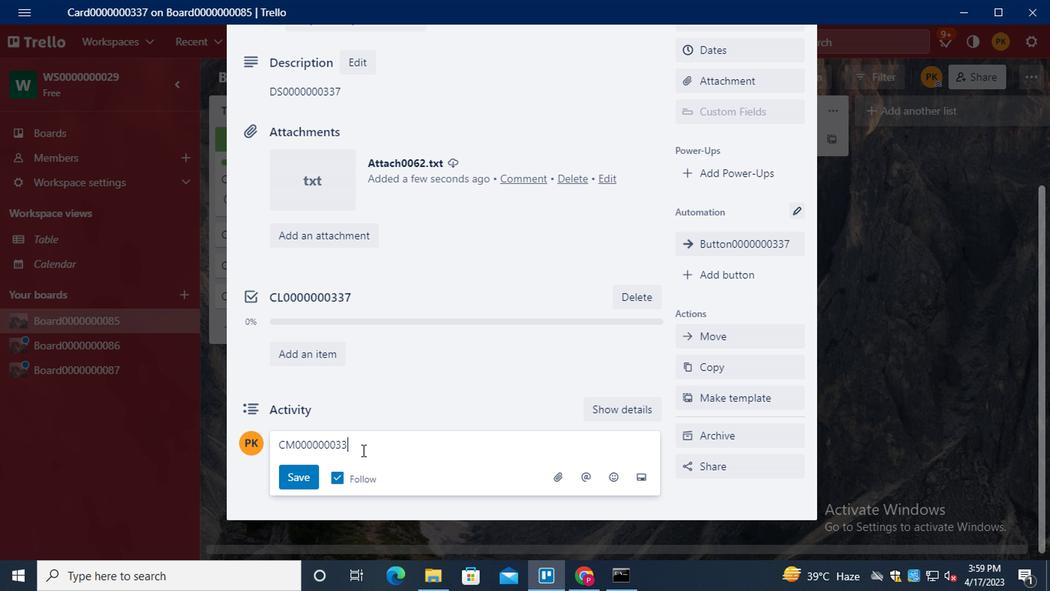 
Action: Mouse moved to (306, 472)
Screenshot: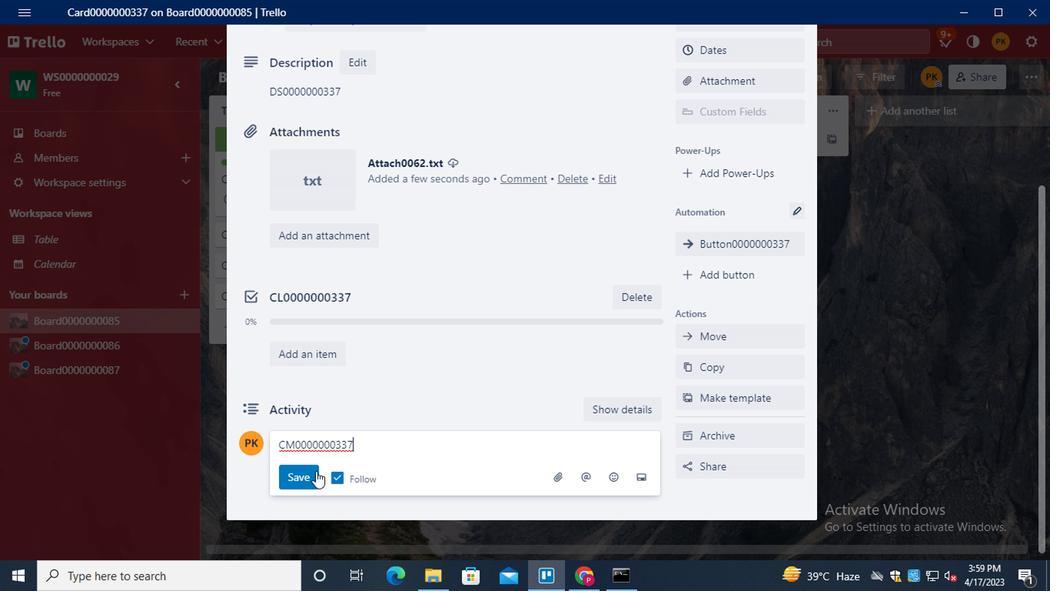 
Action: Mouse pressed left at (306, 472)
Screenshot: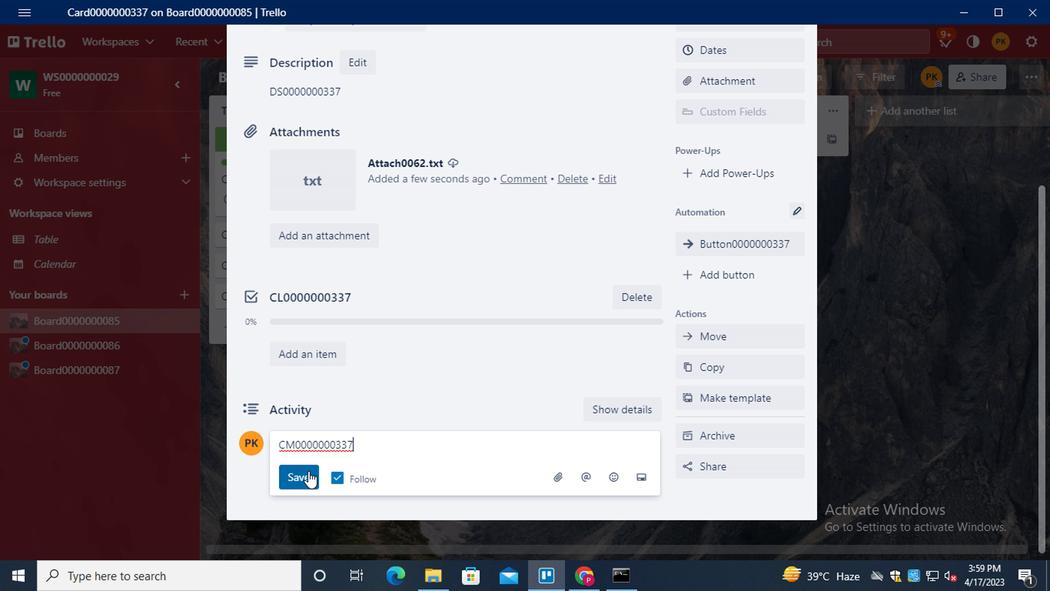 
Action: Mouse moved to (391, 394)
Screenshot: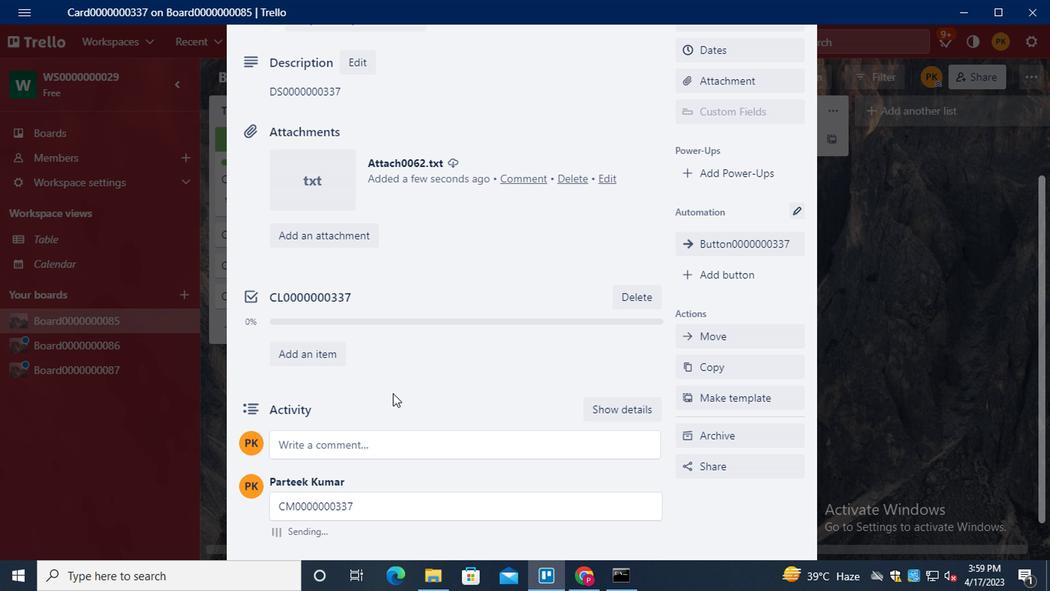 
Action: Mouse scrolled (391, 394) with delta (0, 0)
Screenshot: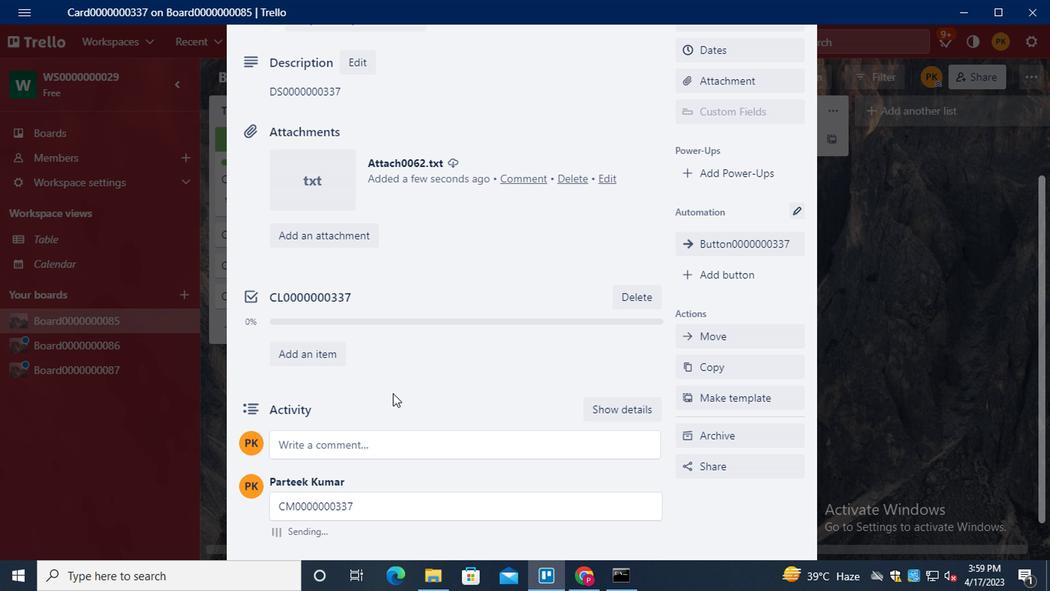 
Action: Mouse scrolled (391, 394) with delta (0, 0)
Screenshot: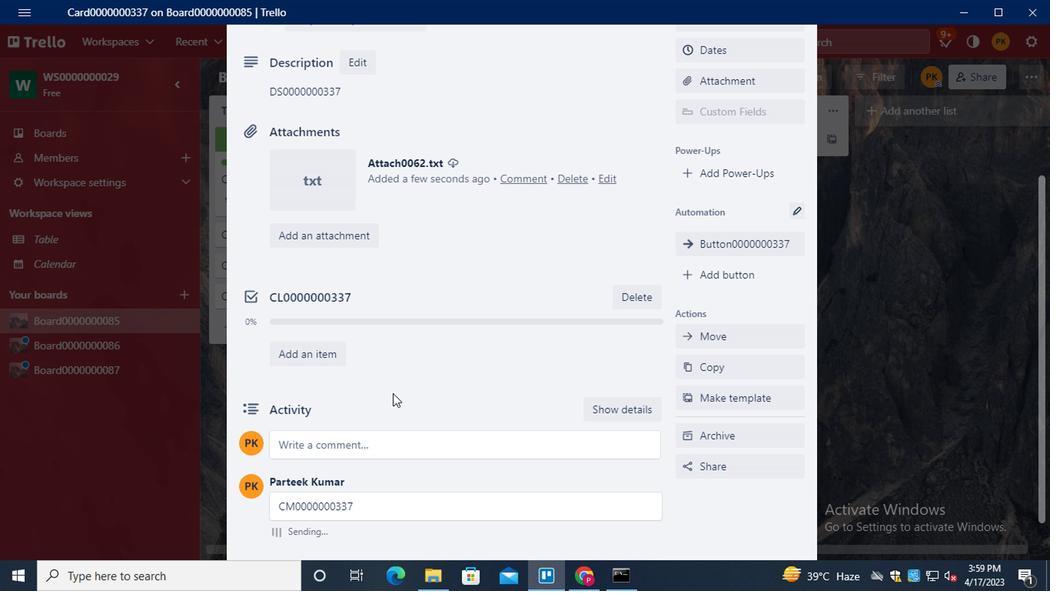 
Action: Mouse scrolled (391, 394) with delta (0, 0)
Screenshot: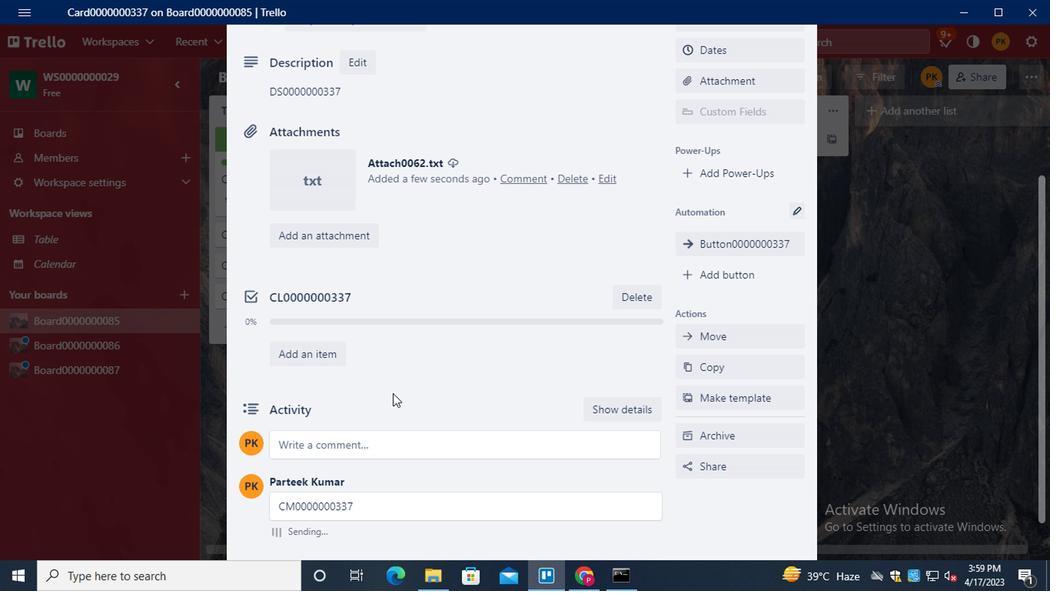 
Action: Mouse scrolled (391, 394) with delta (0, 0)
Screenshot: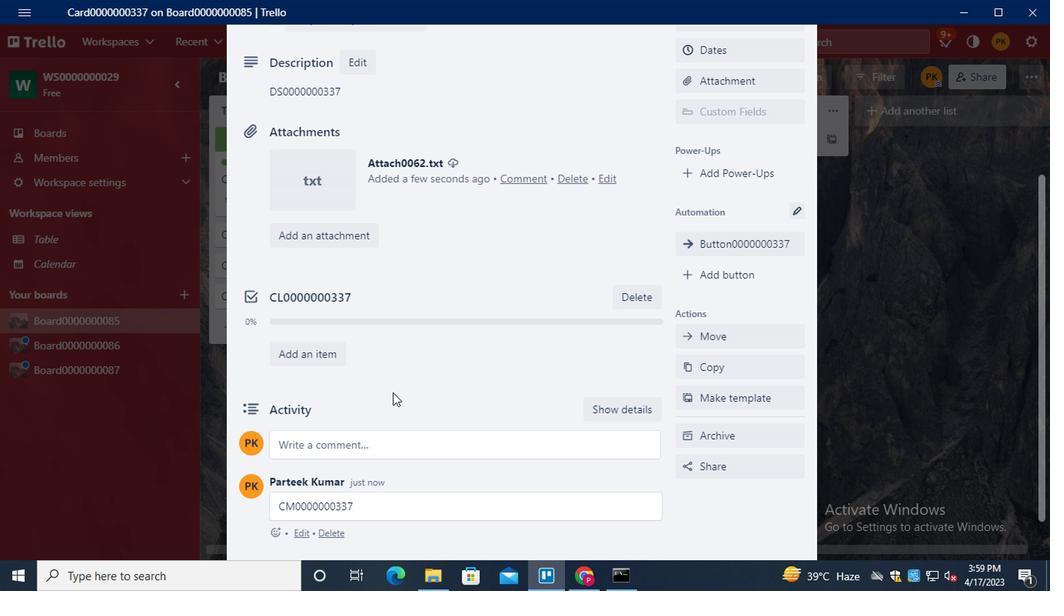 
Action: Mouse scrolled (391, 394) with delta (0, 0)
Screenshot: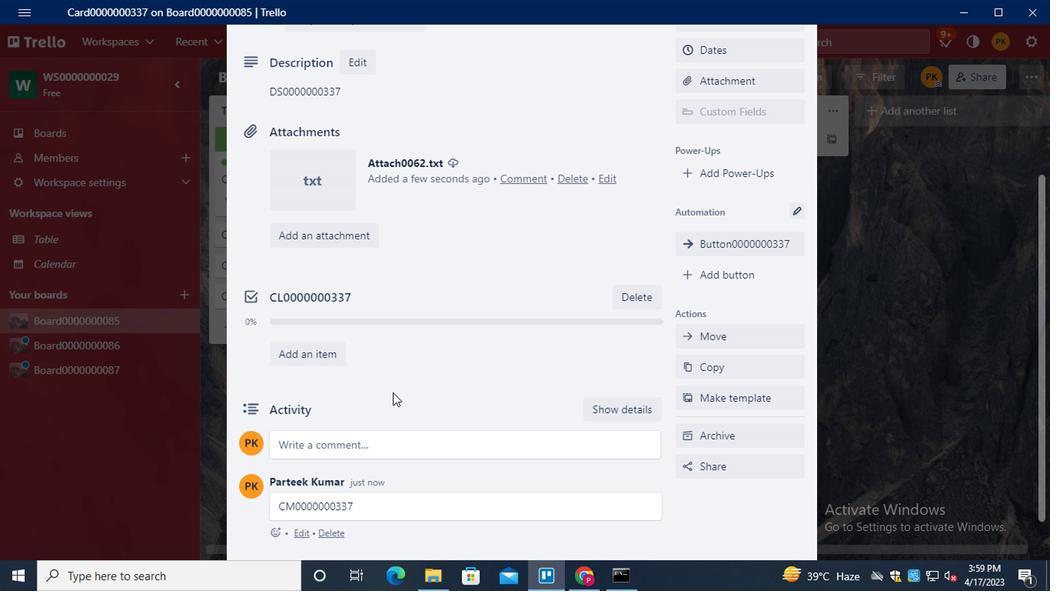 
Action: Mouse scrolled (391, 394) with delta (0, 0)
Screenshot: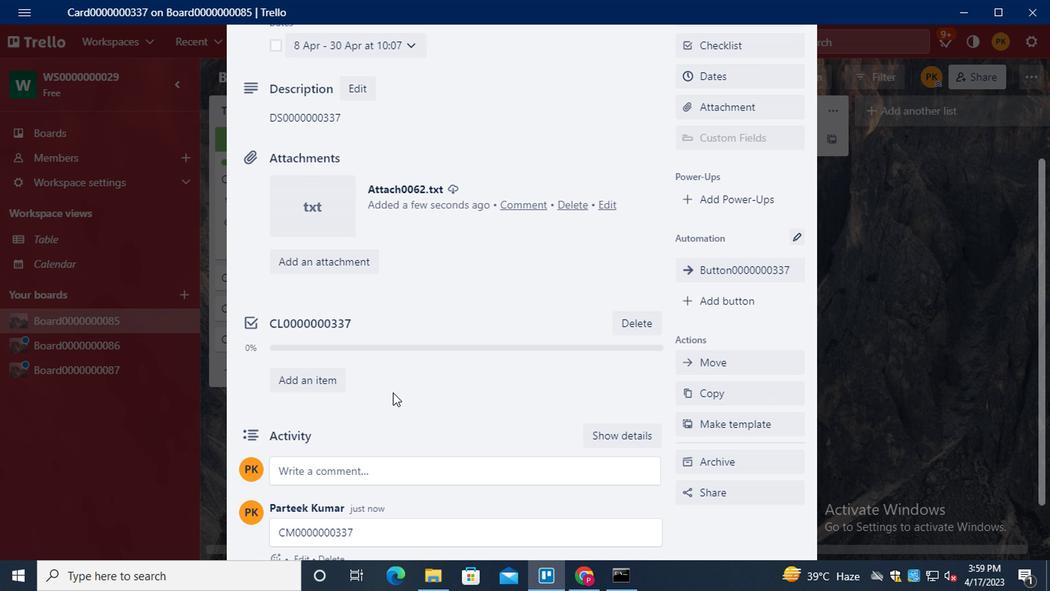 
